 Task: For heading Use Arial with yellow colour & Underline.  font size for heading26,  'Change the font style of data to'Arial and font size to 18,  Change the alignment of both headline & data to Align right In the sheet  Budget Template Spreadsheet Workbookbook
Action: Mouse moved to (29, 131)
Screenshot: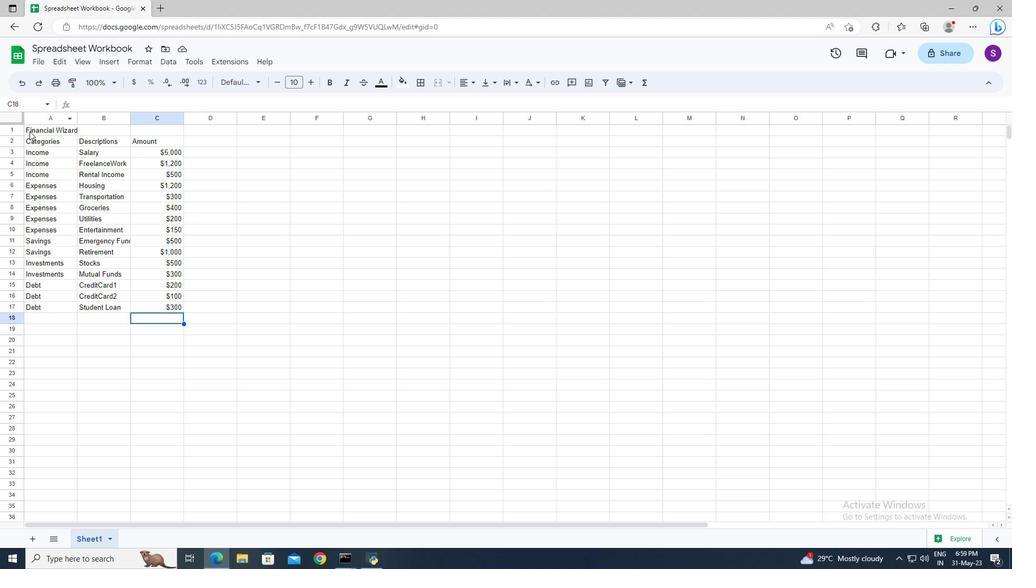 
Action: Mouse pressed left at (29, 131)
Screenshot: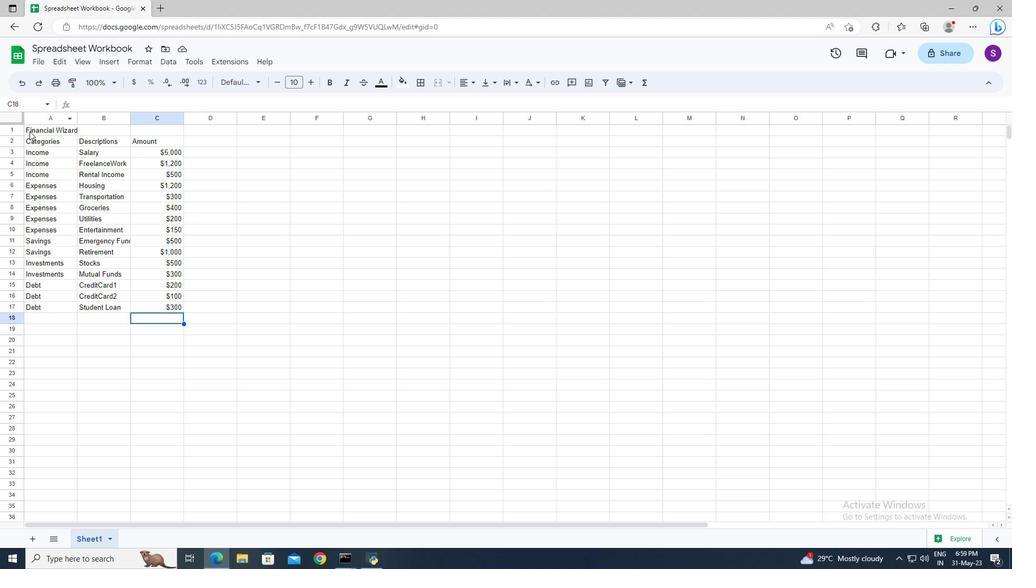 
Action: Mouse pressed left at (29, 131)
Screenshot: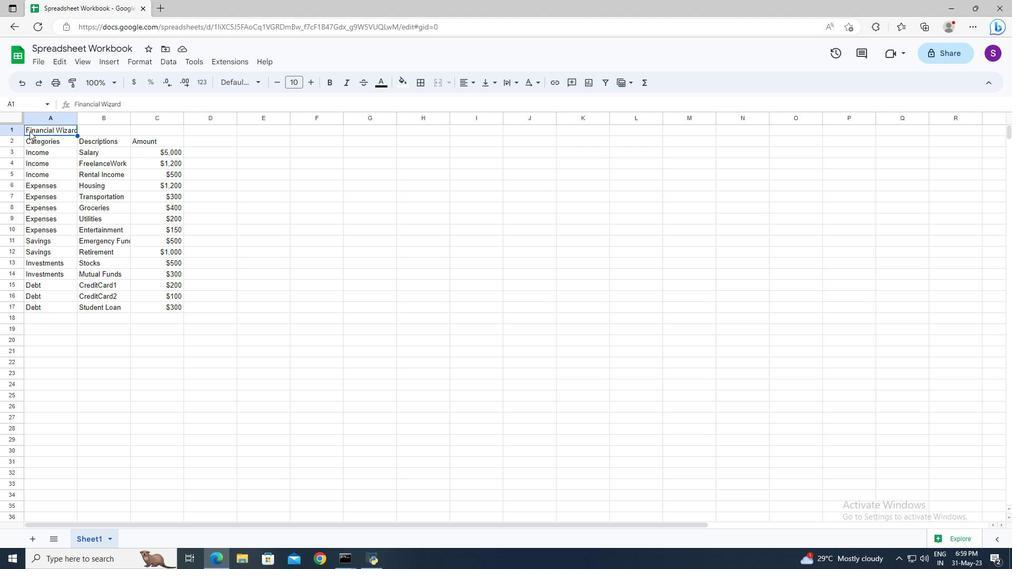 
Action: Mouse pressed left at (29, 131)
Screenshot: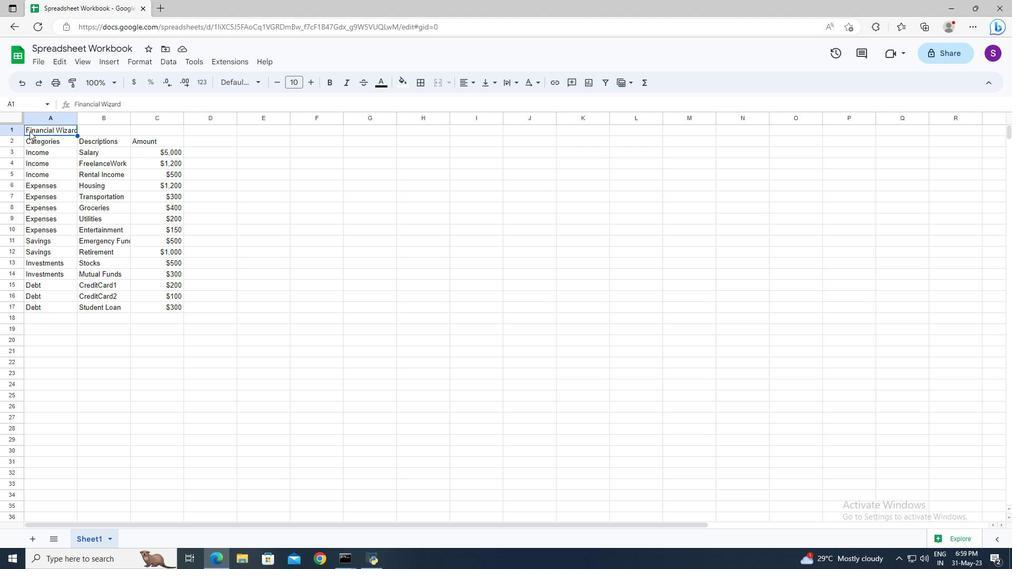 
Action: Mouse moved to (258, 79)
Screenshot: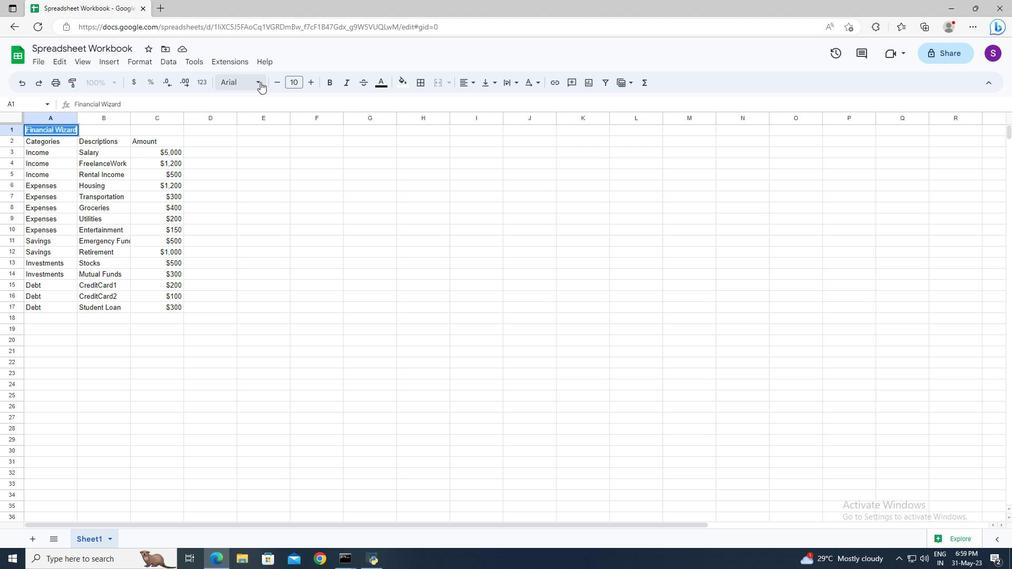 
Action: Mouse pressed left at (258, 79)
Screenshot: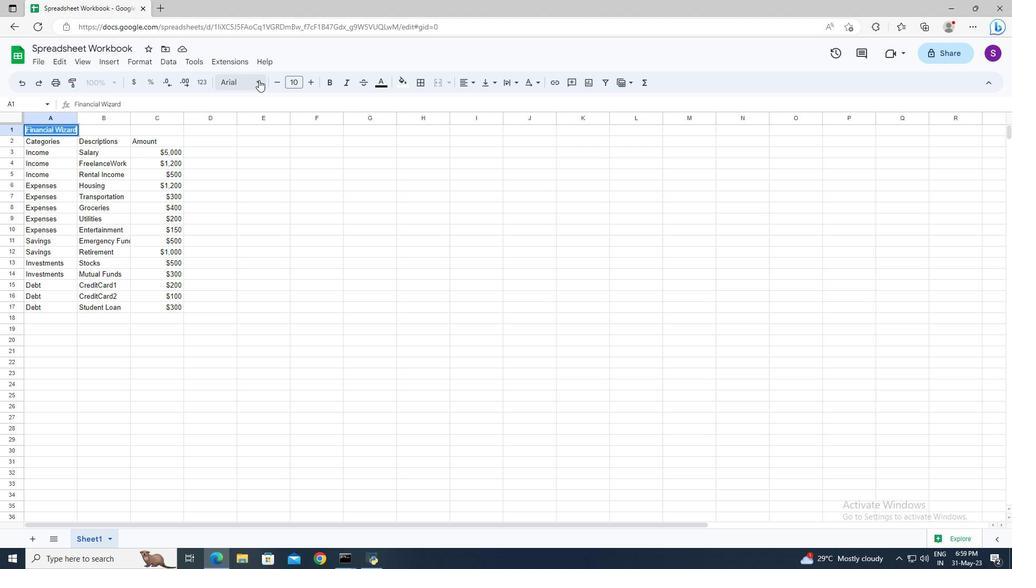 
Action: Mouse moved to (264, 302)
Screenshot: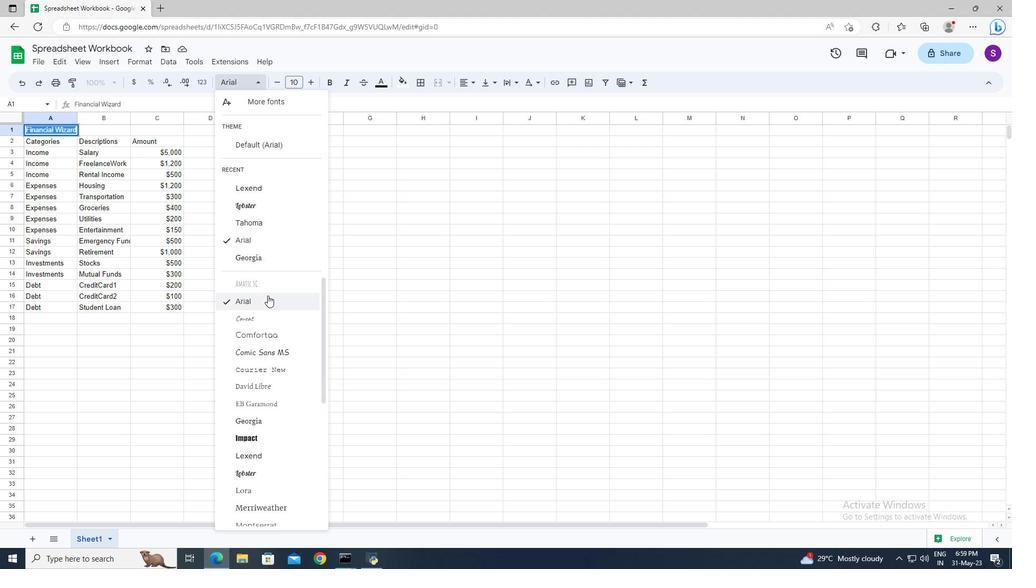 
Action: Mouse pressed left at (264, 302)
Screenshot: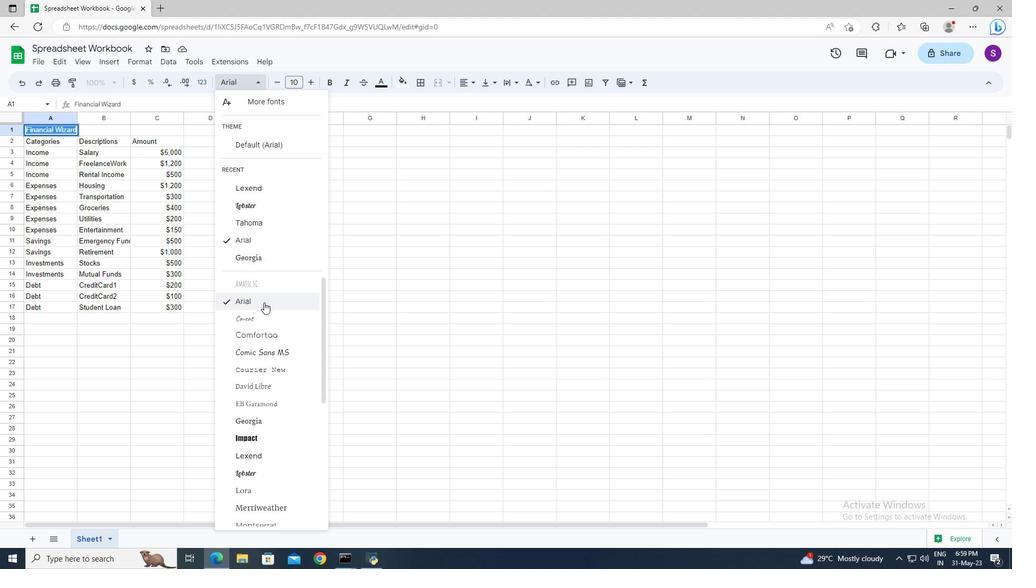 
Action: Mouse moved to (384, 81)
Screenshot: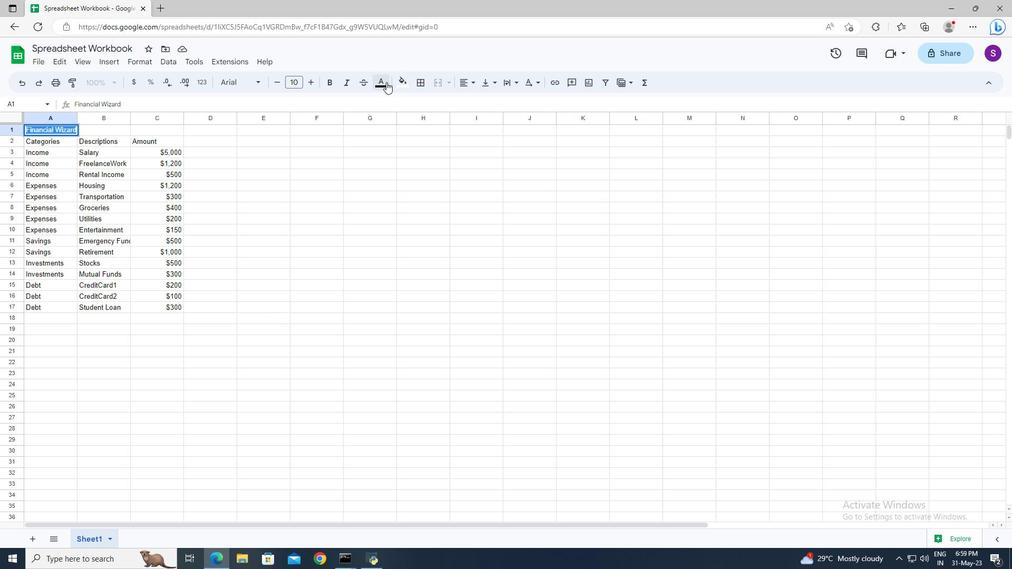 
Action: Mouse pressed left at (384, 81)
Screenshot: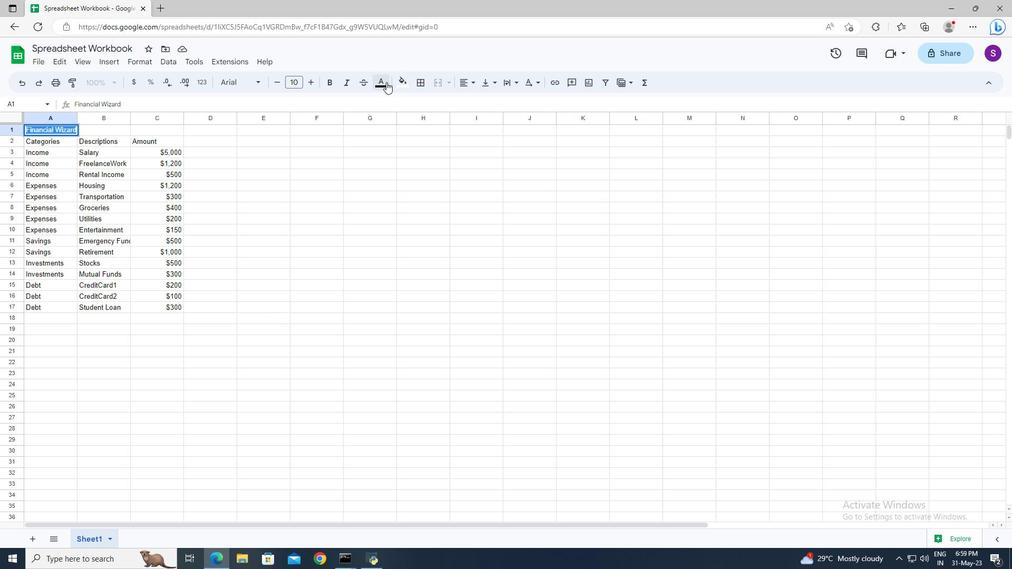 
Action: Mouse moved to (417, 130)
Screenshot: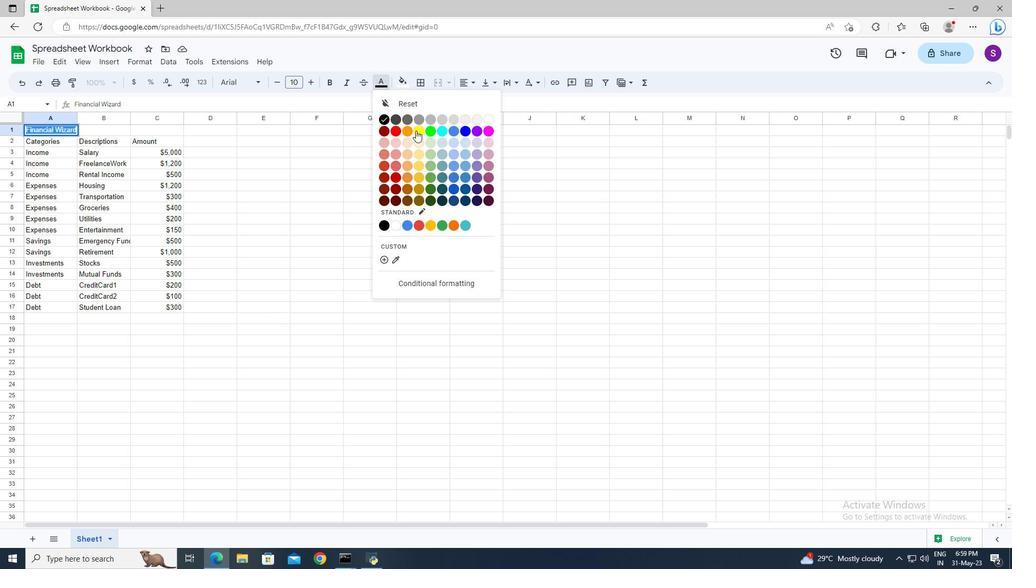 
Action: Mouse pressed left at (417, 130)
Screenshot: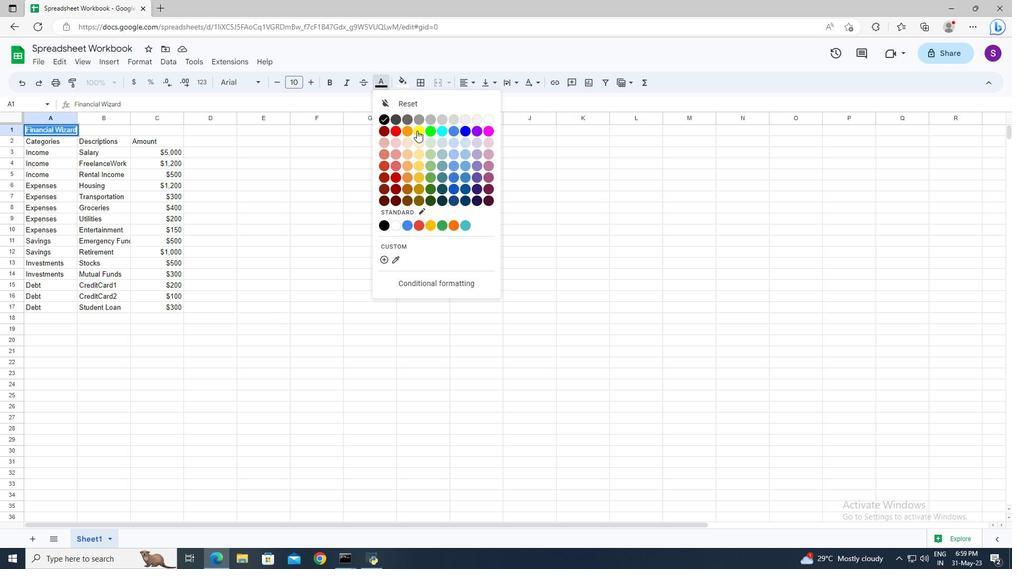 
Action: Mouse moved to (313, 82)
Screenshot: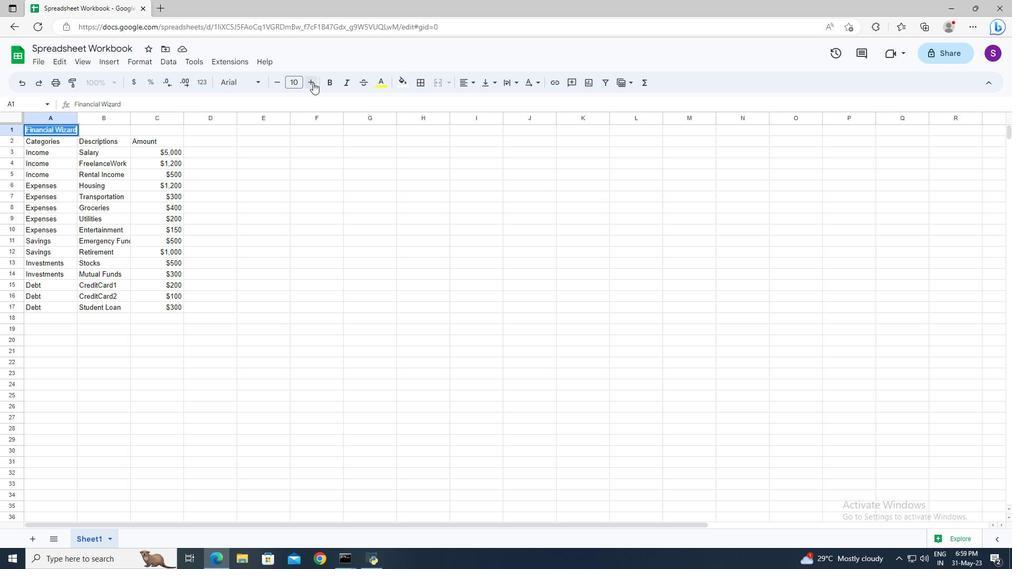 
Action: Mouse pressed left at (313, 82)
Screenshot: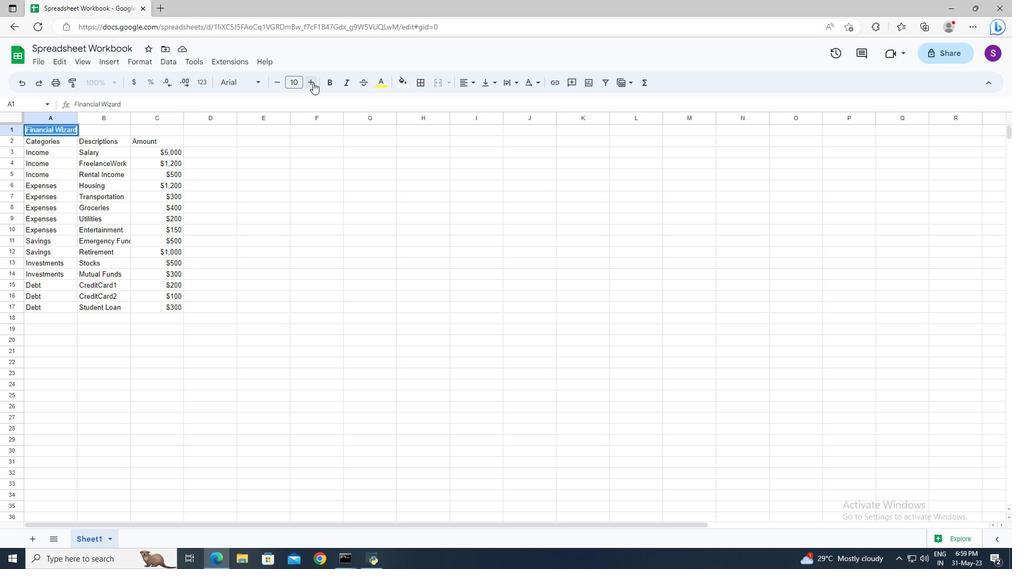 
Action: Mouse pressed left at (313, 82)
Screenshot: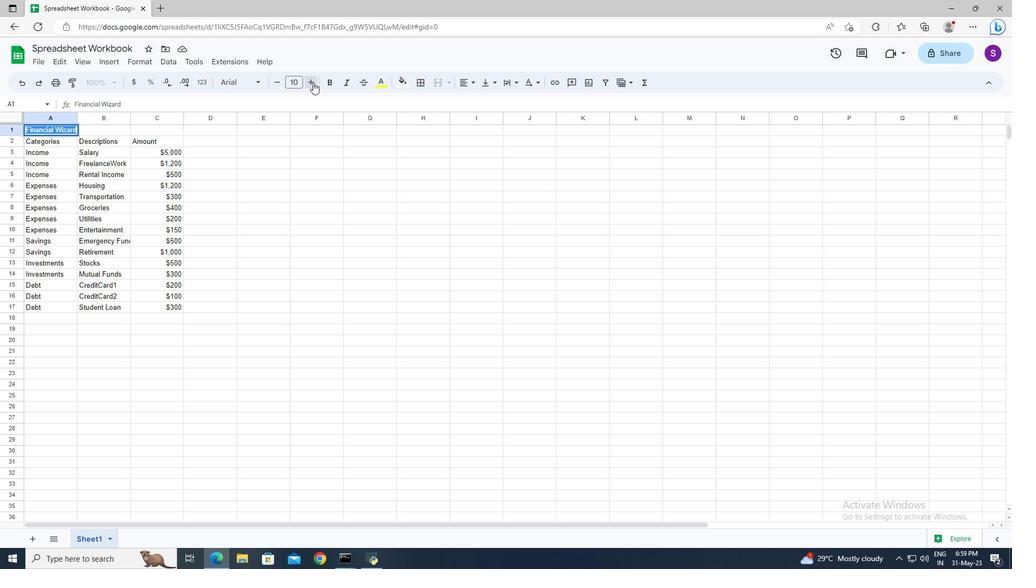 
Action: Mouse pressed left at (313, 82)
Screenshot: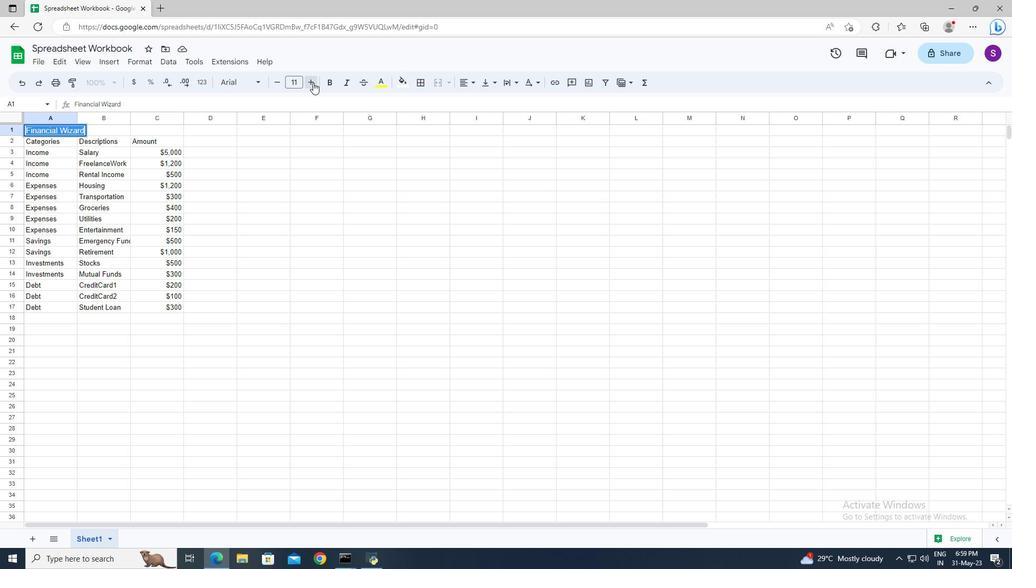 
Action: Mouse pressed left at (313, 82)
Screenshot: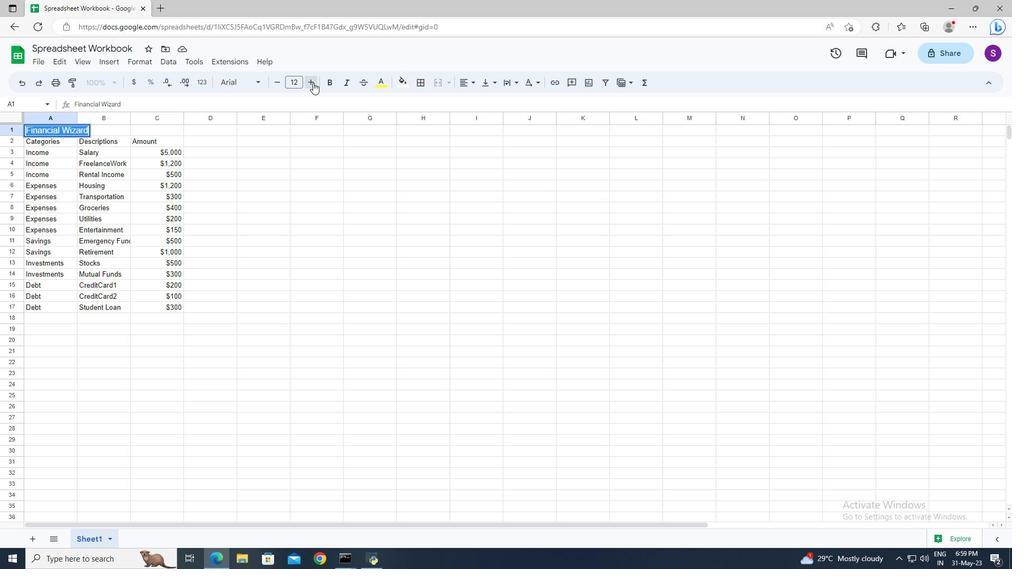 
Action: Mouse pressed left at (313, 82)
Screenshot: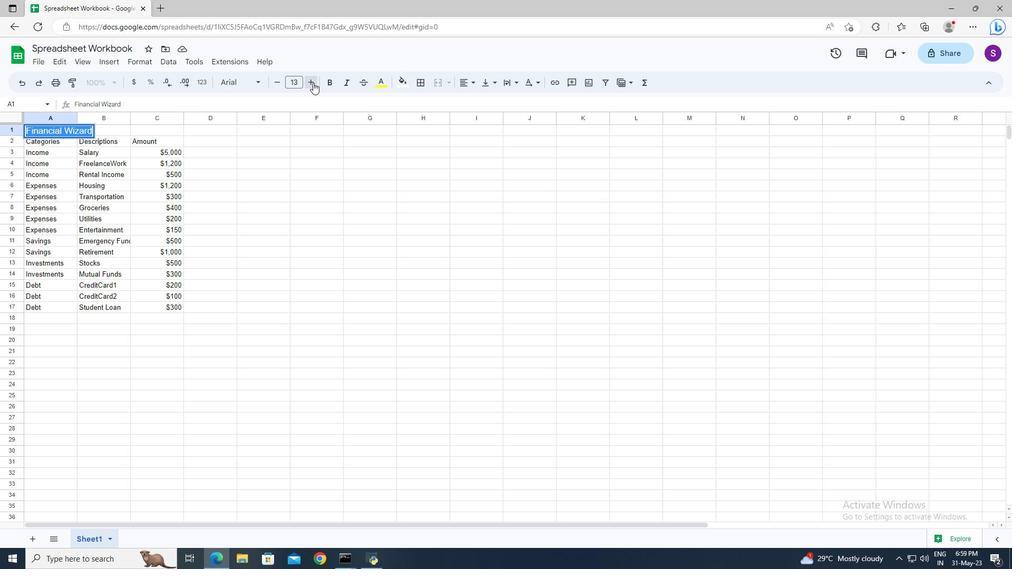
Action: Mouse pressed left at (313, 82)
Screenshot: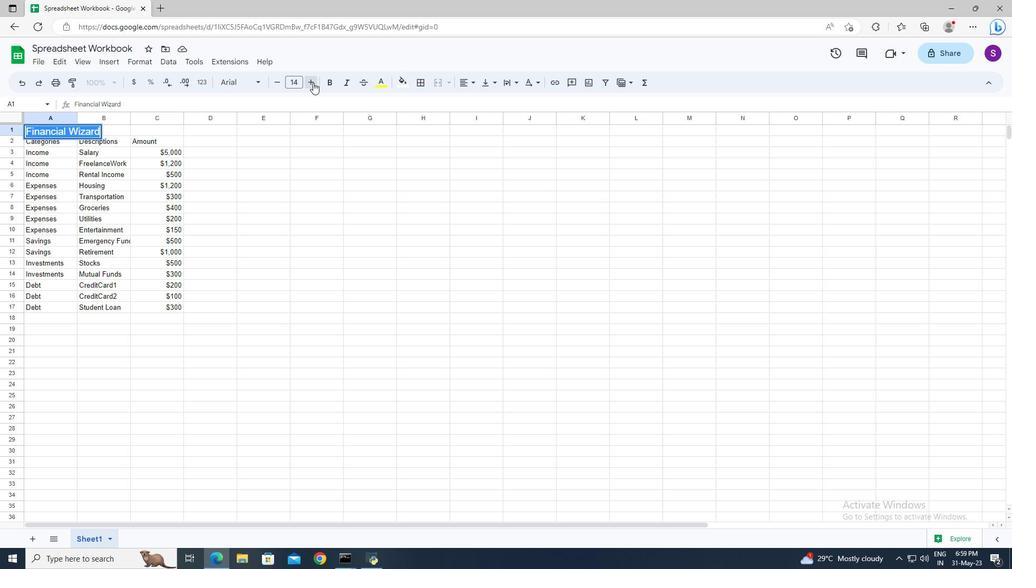 
Action: Mouse pressed left at (313, 82)
Screenshot: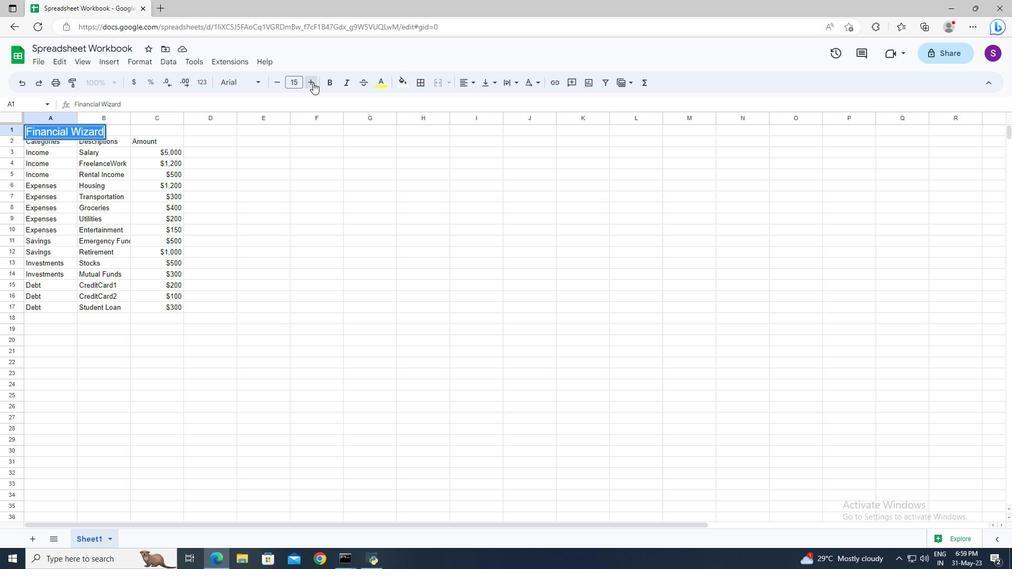 
Action: Mouse pressed left at (313, 82)
Screenshot: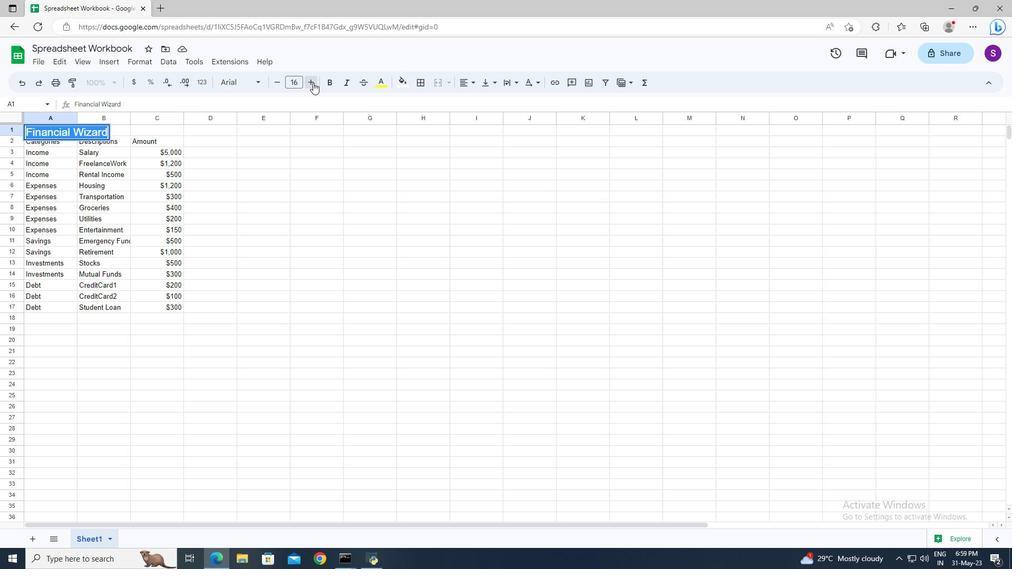 
Action: Mouse pressed left at (313, 82)
Screenshot: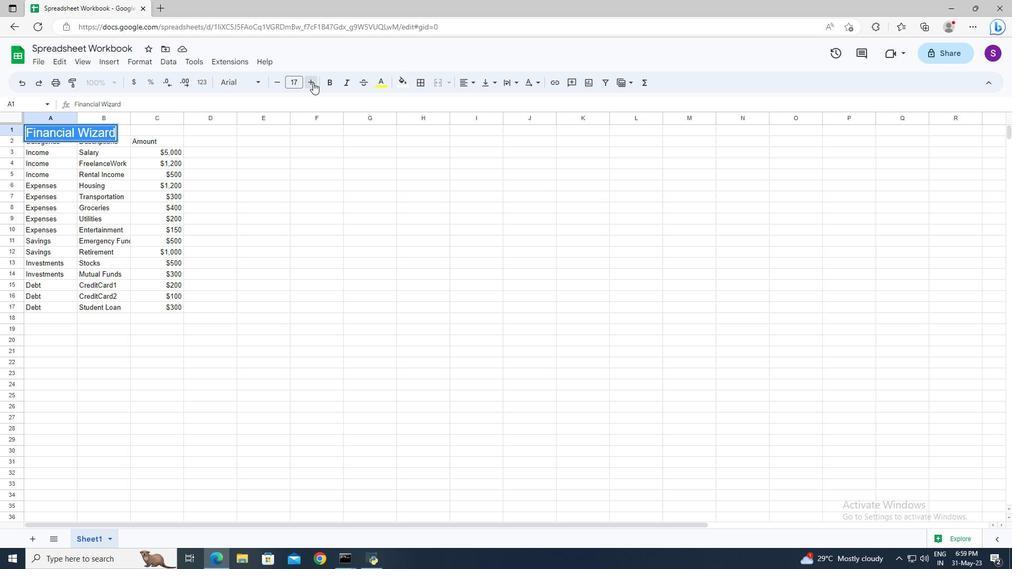 
Action: Mouse pressed left at (313, 82)
Screenshot: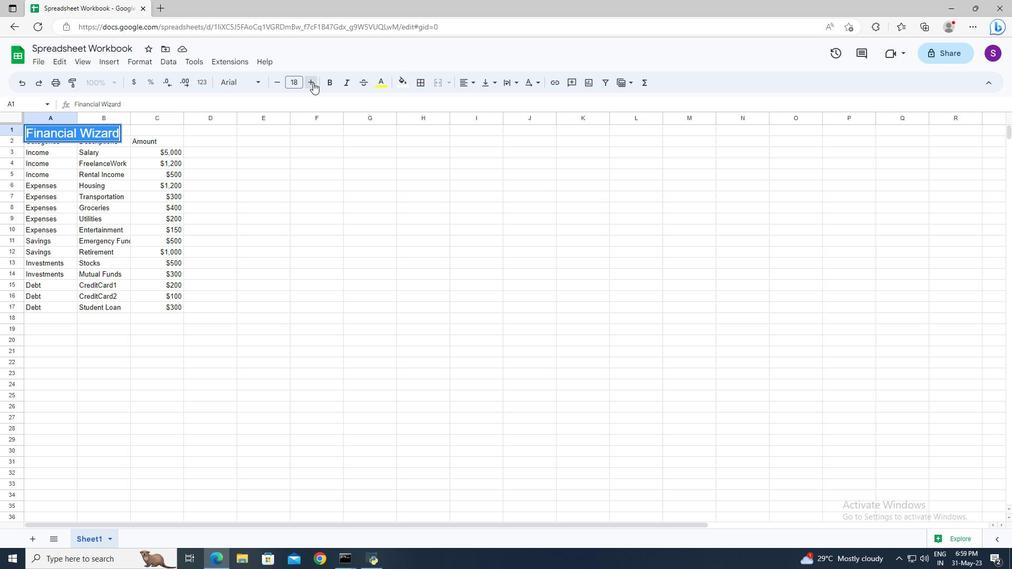 
Action: Mouse pressed left at (313, 82)
Screenshot: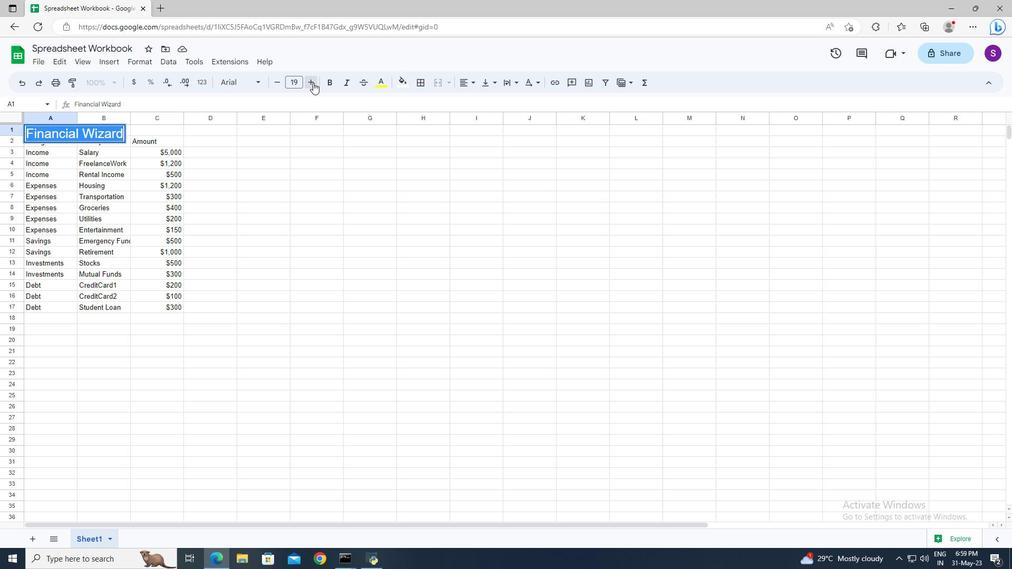 
Action: Mouse pressed left at (313, 82)
Screenshot: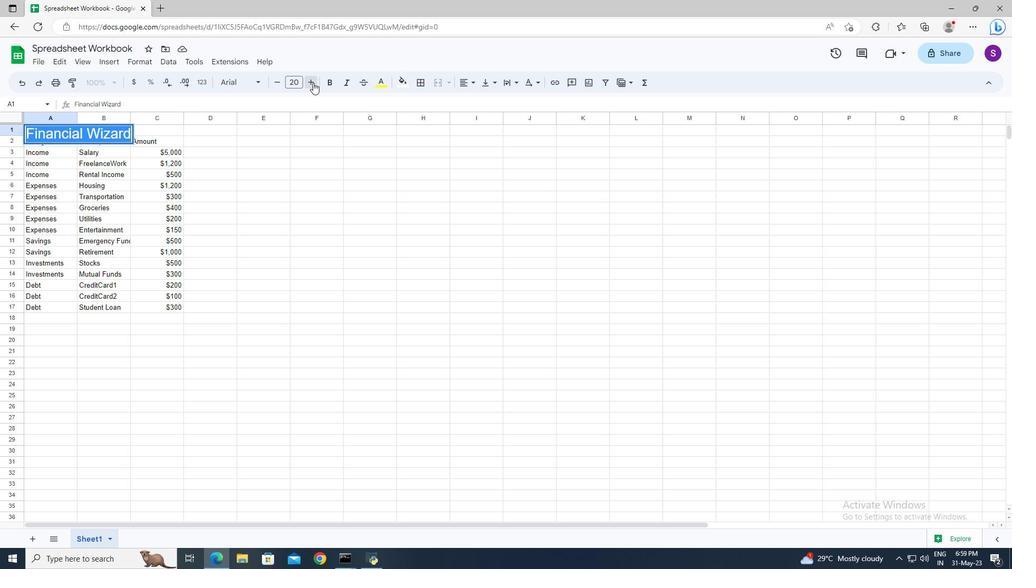 
Action: Mouse pressed left at (313, 82)
Screenshot: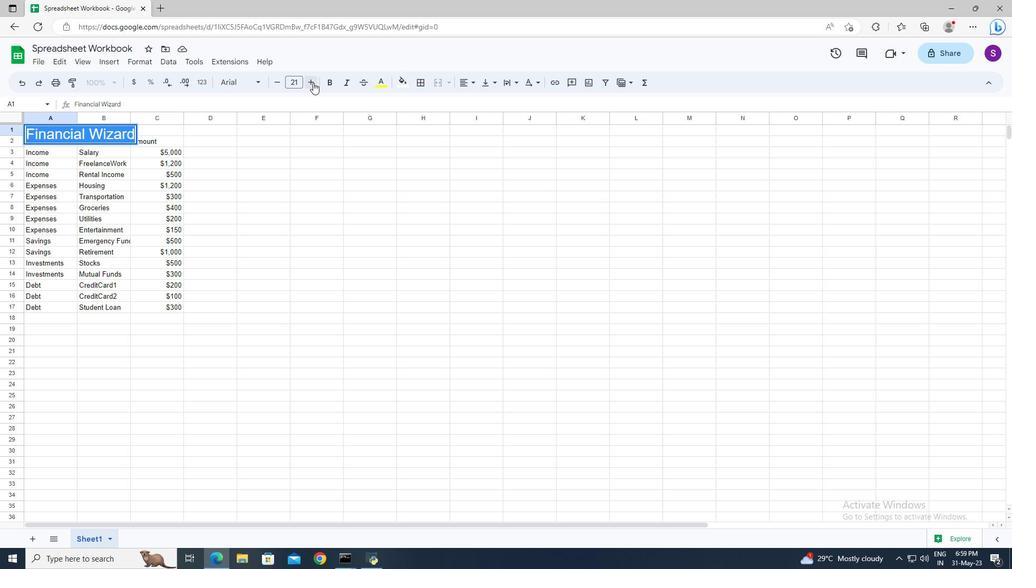 
Action: Mouse pressed left at (313, 82)
Screenshot: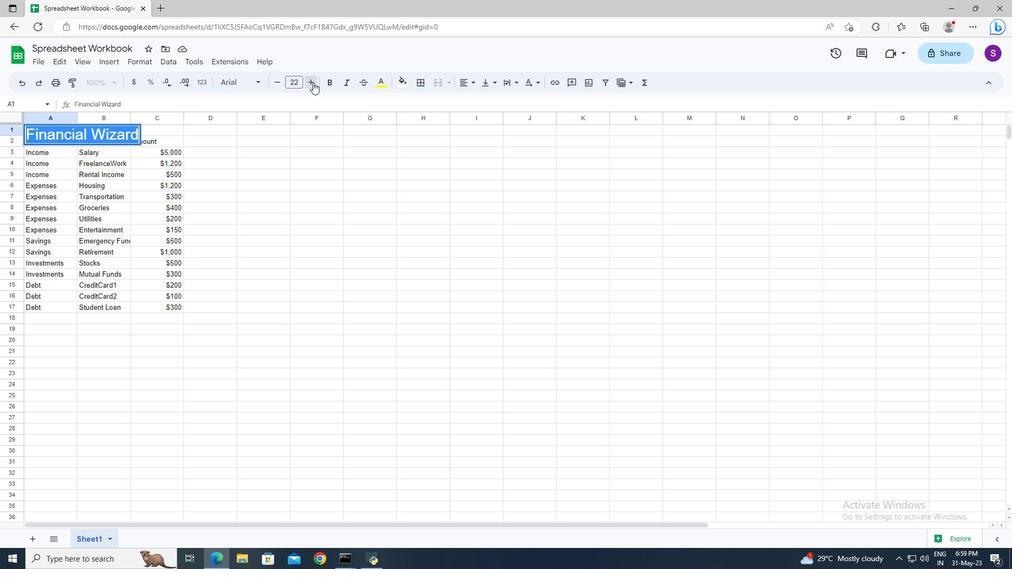 
Action: Mouse pressed left at (313, 82)
Screenshot: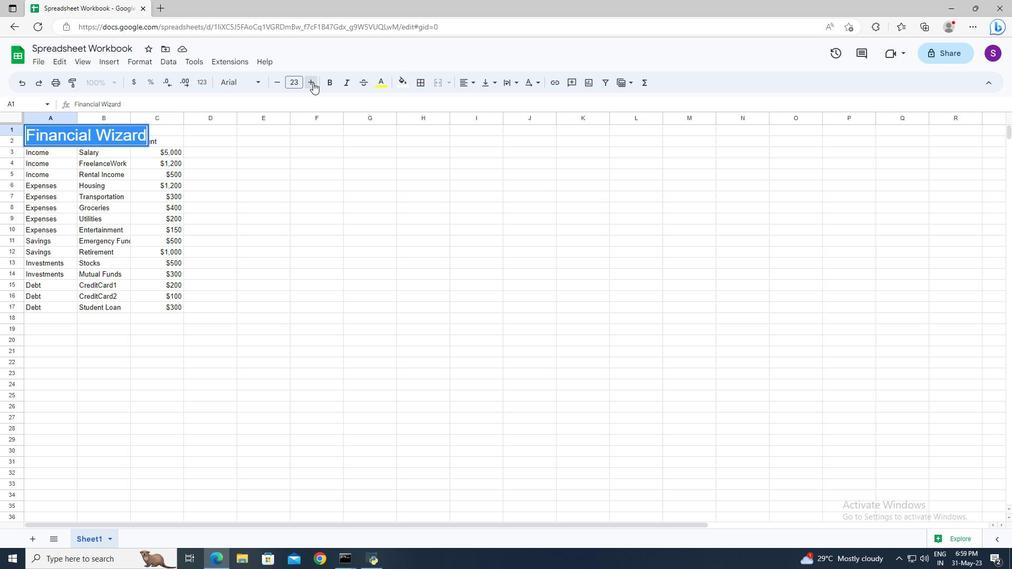 
Action: Mouse pressed left at (313, 82)
Screenshot: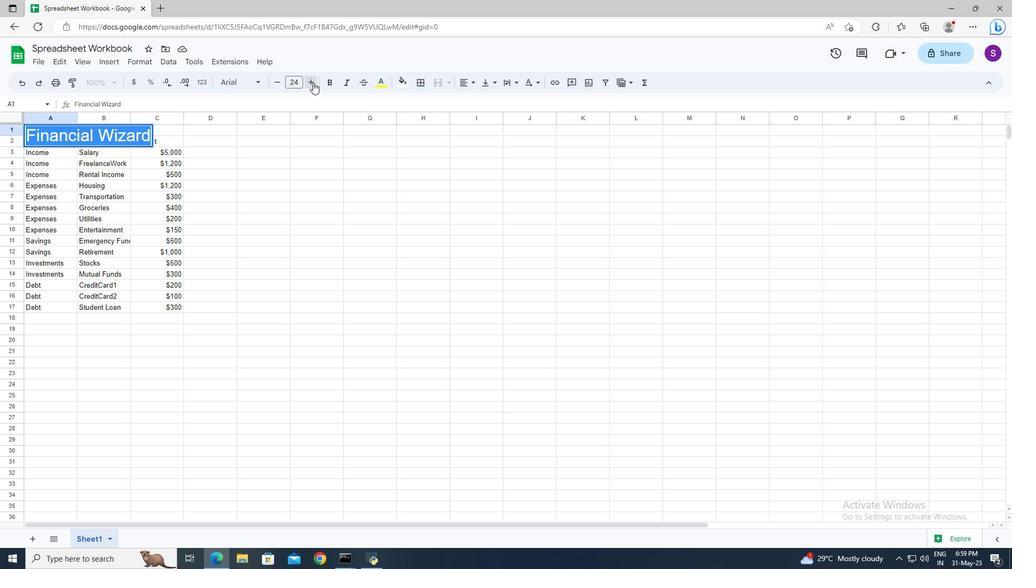 
Action: Mouse pressed left at (313, 82)
Screenshot: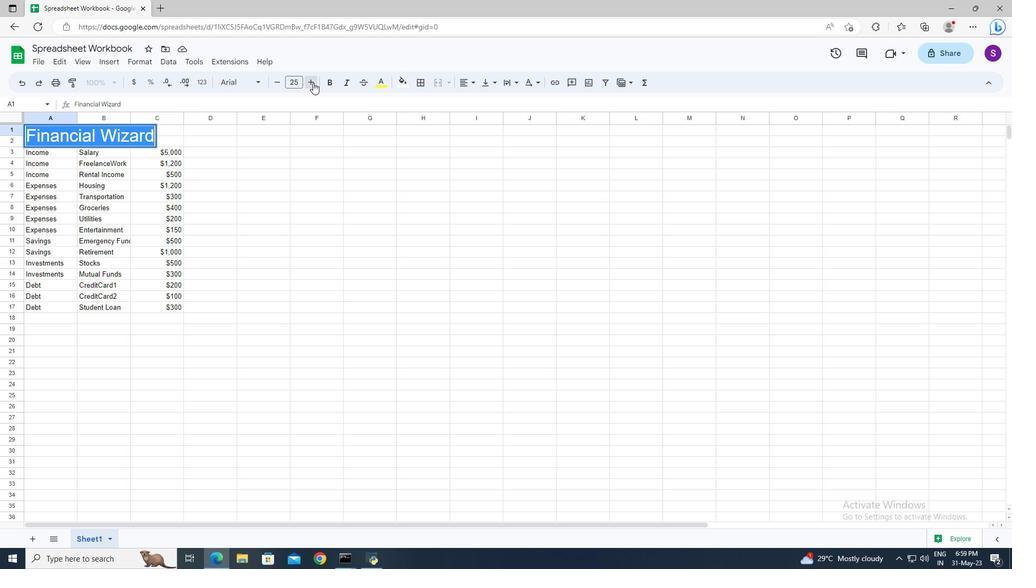 
Action: Mouse moved to (272, 82)
Screenshot: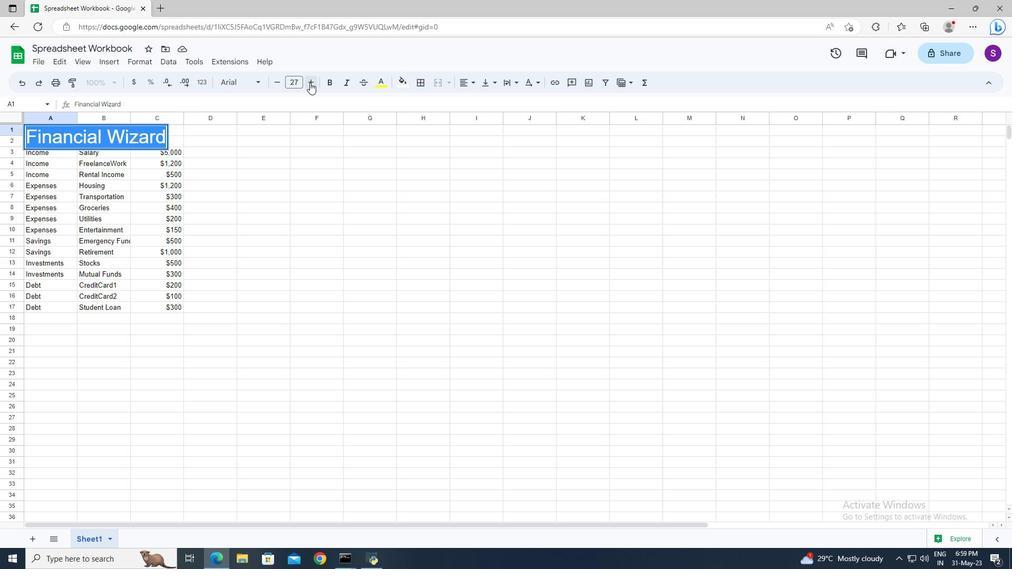 
Action: Mouse pressed left at (272, 82)
Screenshot: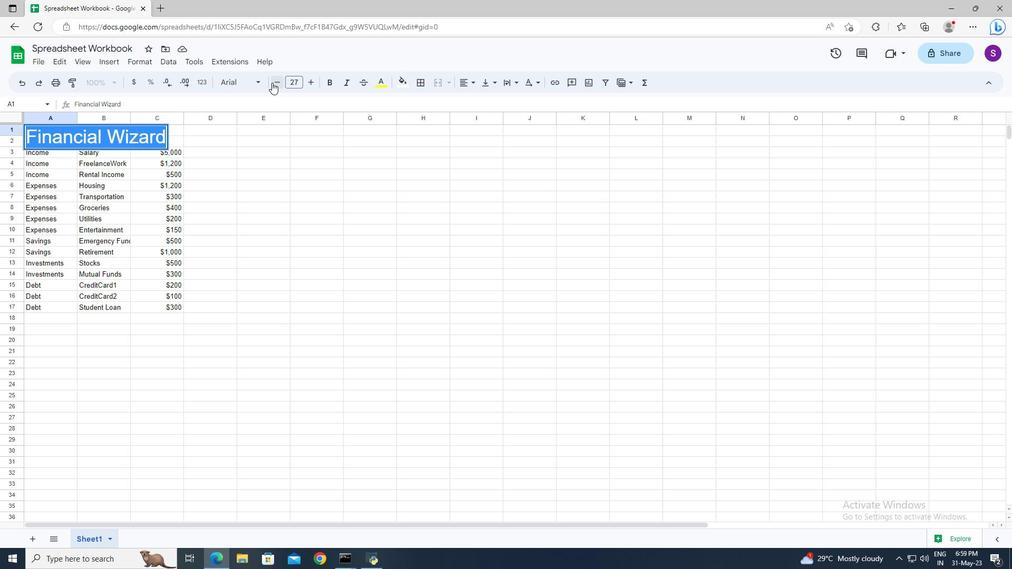 
Action: Mouse moved to (32, 151)
Screenshot: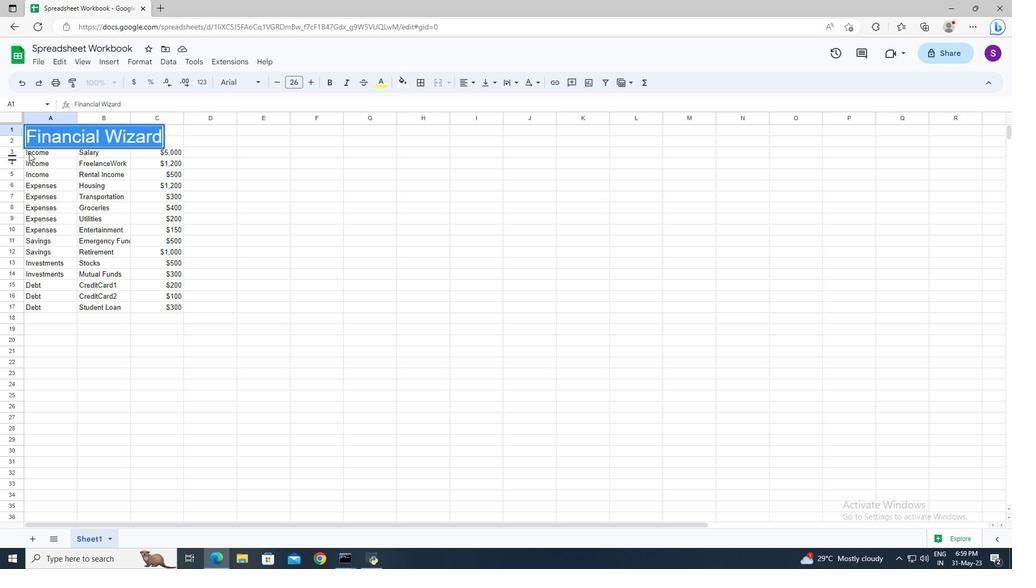 
Action: Mouse pressed left at (32, 151)
Screenshot: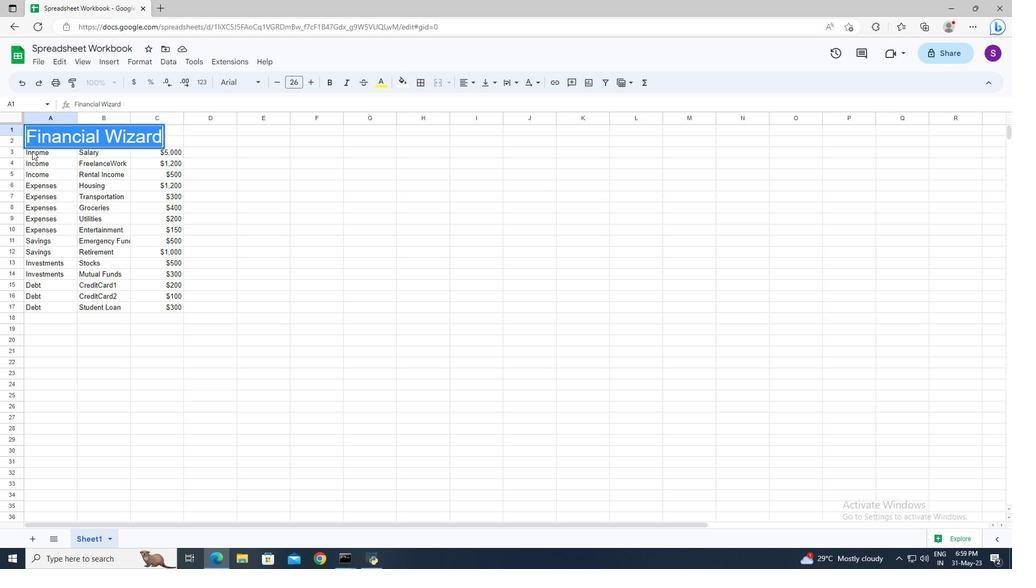 
Action: Mouse moved to (35, 153)
Screenshot: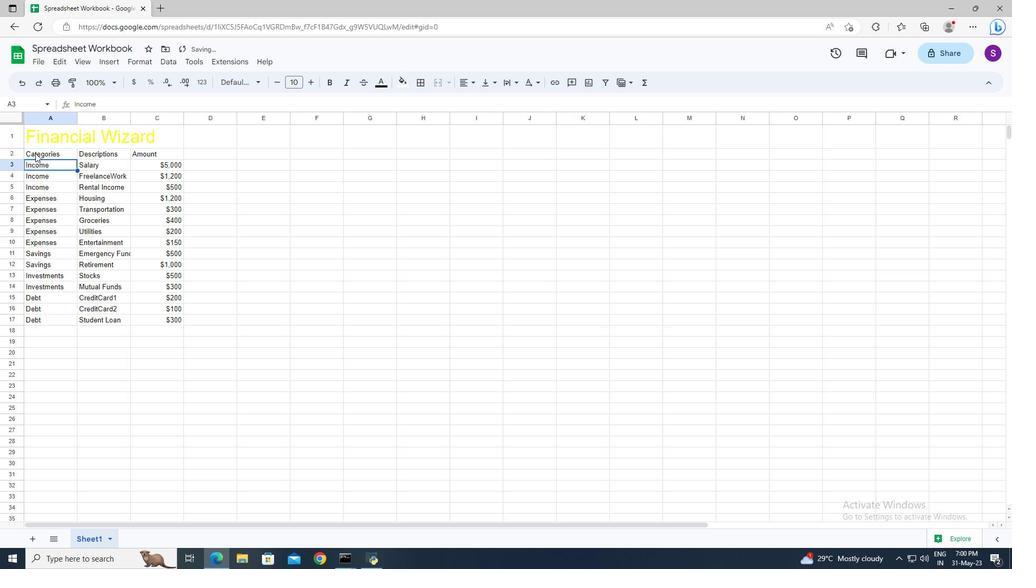 
Action: Mouse pressed left at (35, 153)
Screenshot: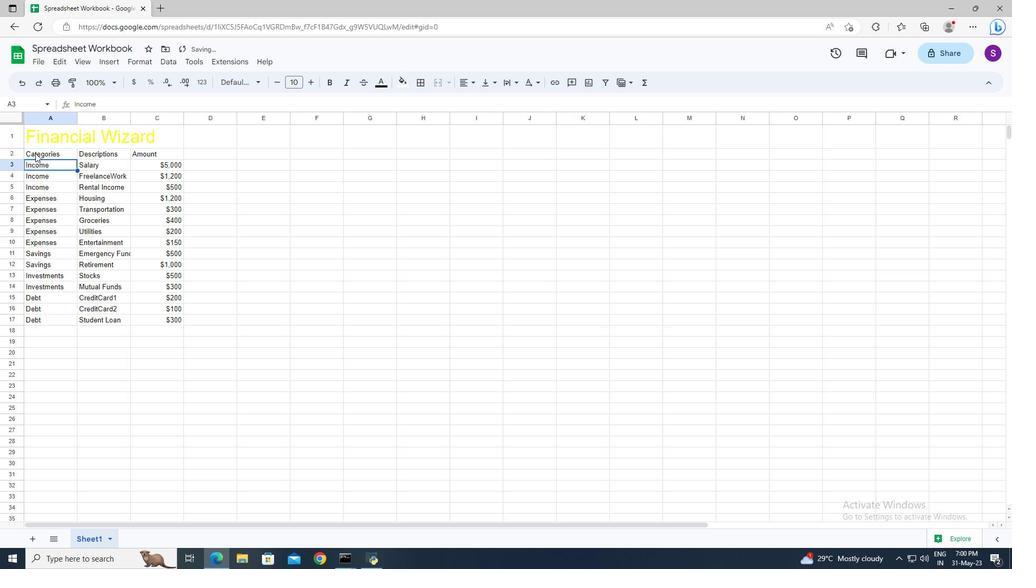 
Action: Mouse moved to (53, 131)
Screenshot: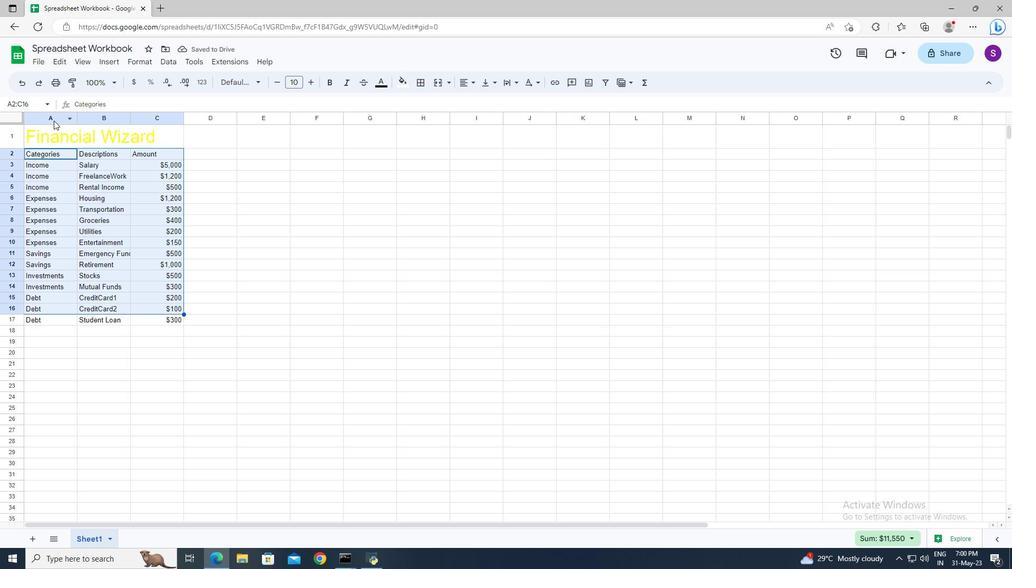 
Action: Mouse pressed left at (53, 131)
Screenshot: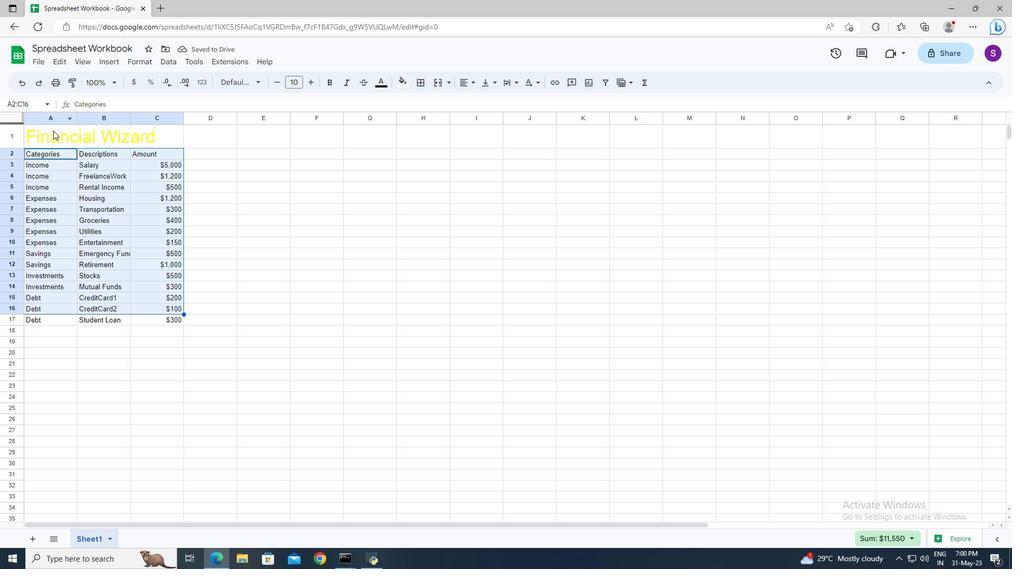 
Action: Mouse pressed left at (53, 131)
Screenshot: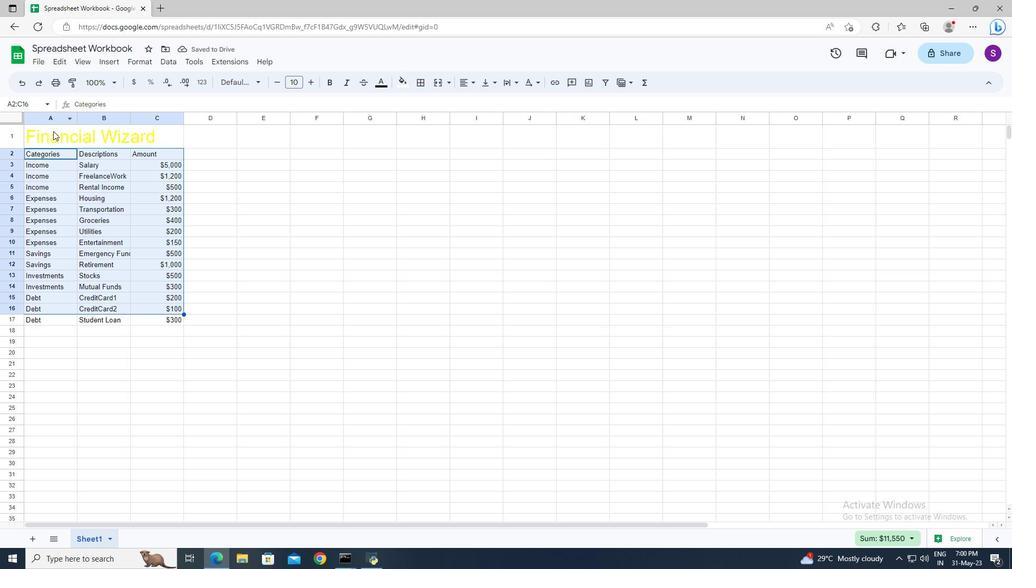 
Action: Mouse pressed left at (53, 131)
Screenshot: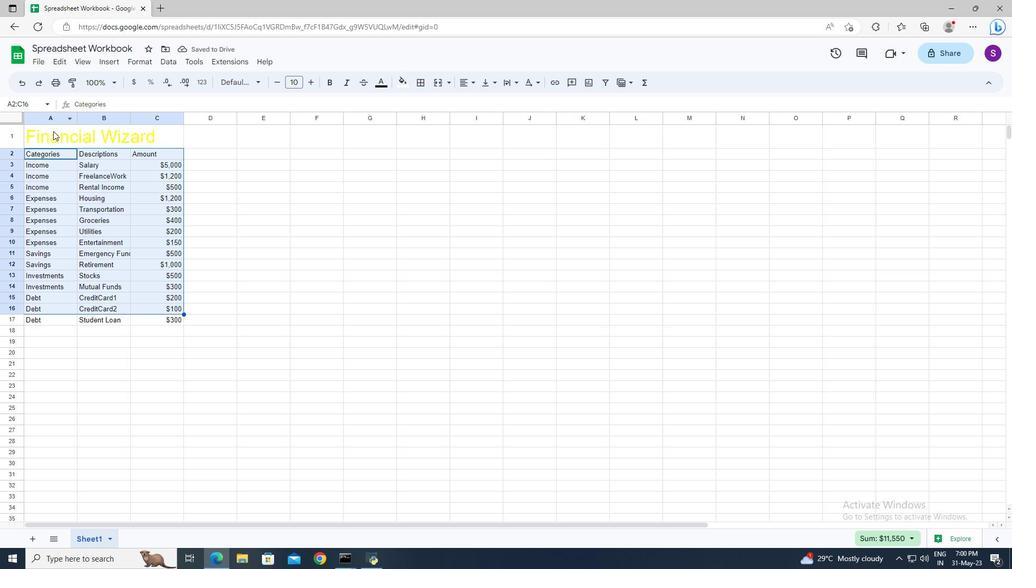 
Action: Mouse moved to (257, 86)
Screenshot: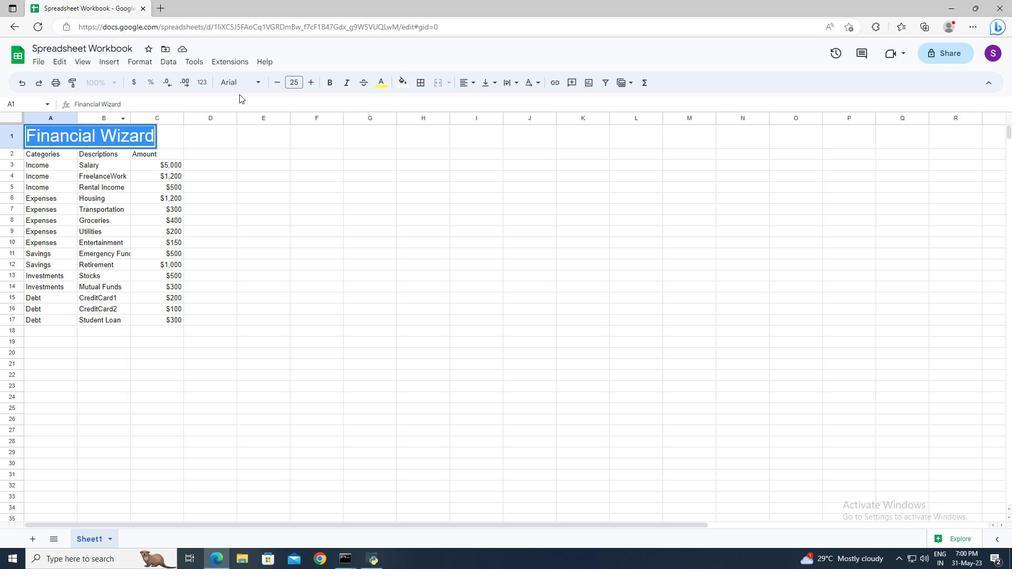 
Action: Key pressed ctrl+U
Screenshot: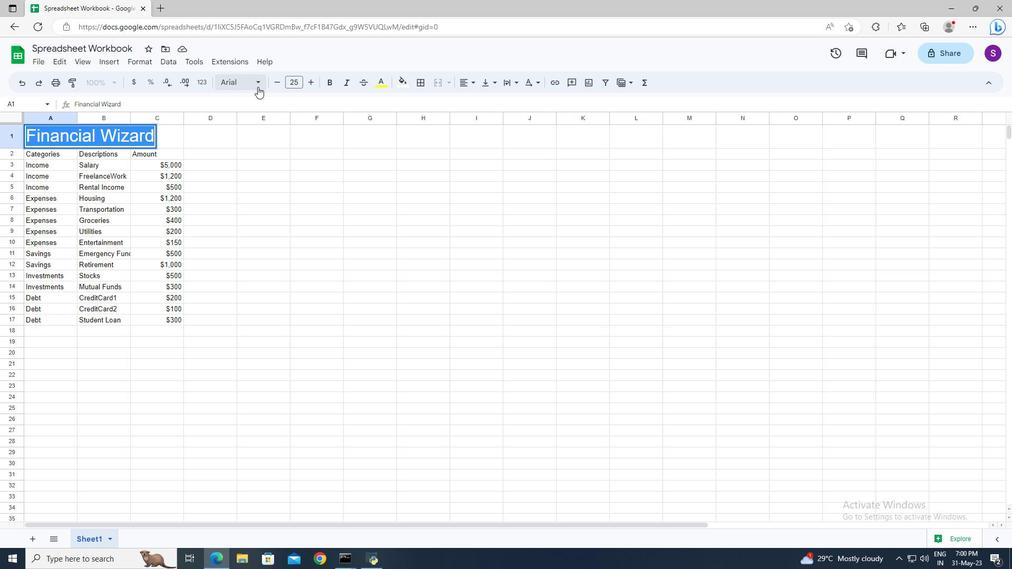 
Action: Mouse moved to (168, 137)
Screenshot: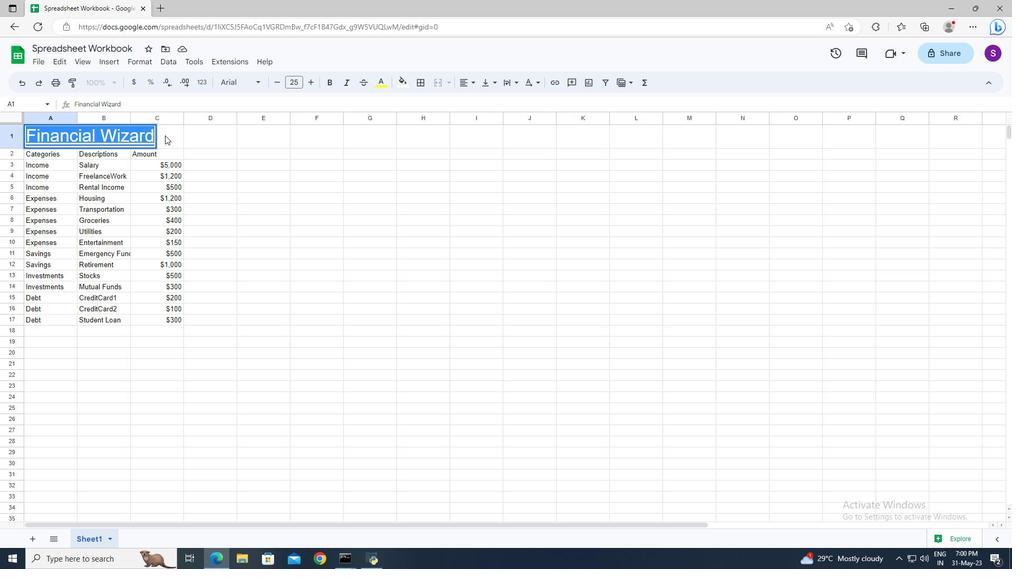 
Action: Mouse pressed left at (168, 137)
Screenshot: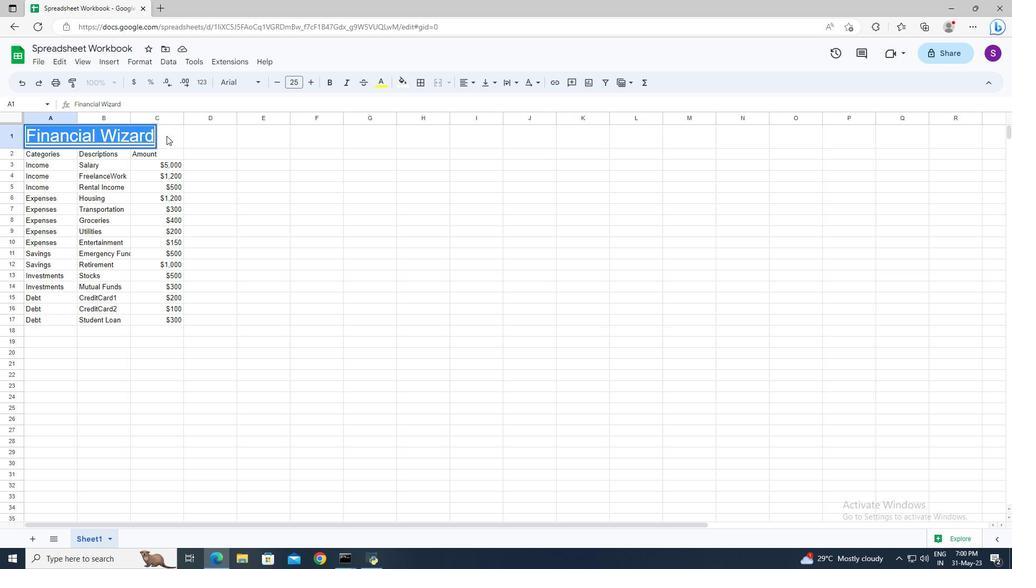 
Action: Mouse moved to (31, 153)
Screenshot: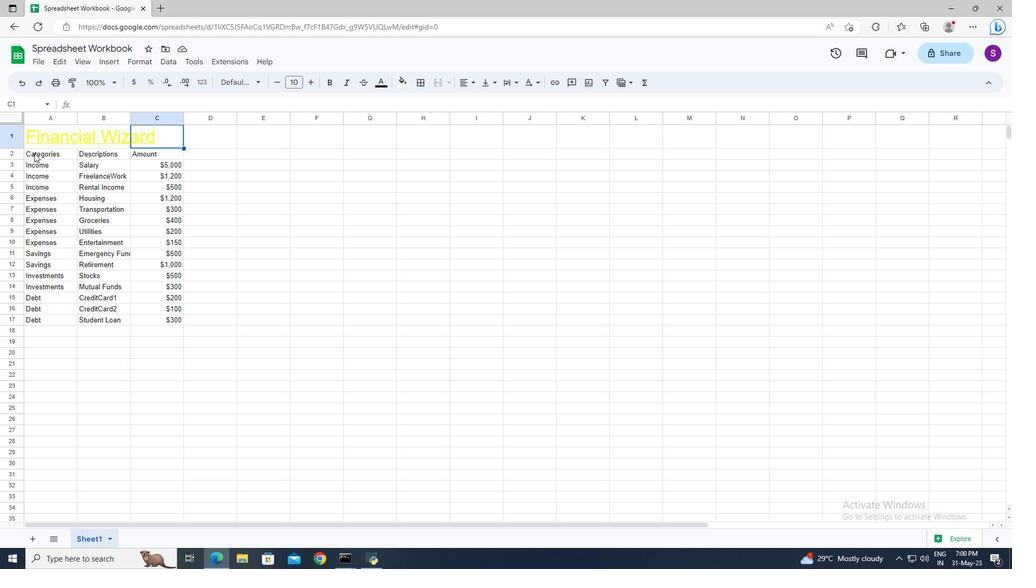 
Action: Mouse pressed left at (31, 153)
Screenshot: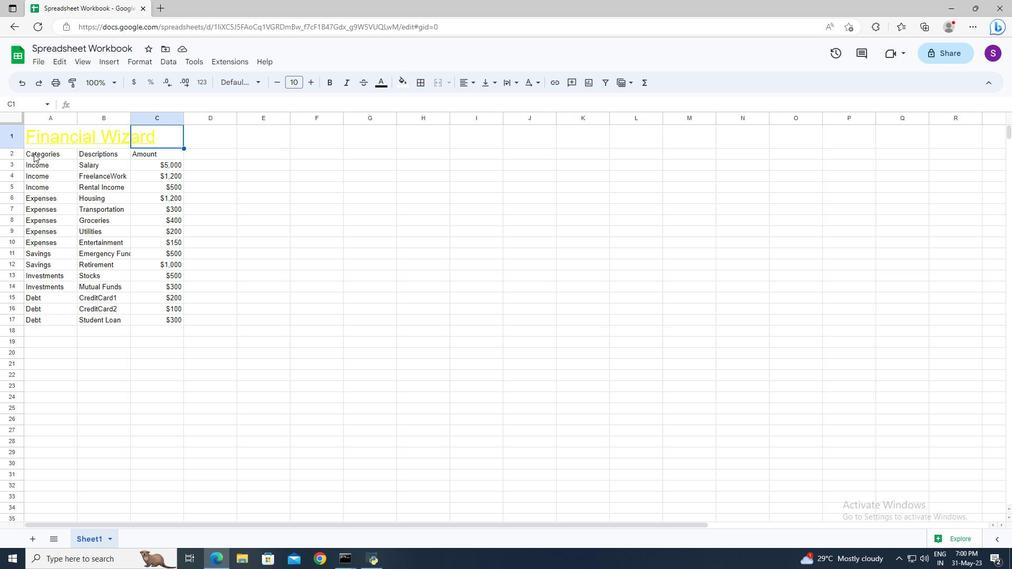 
Action: Mouse moved to (262, 80)
Screenshot: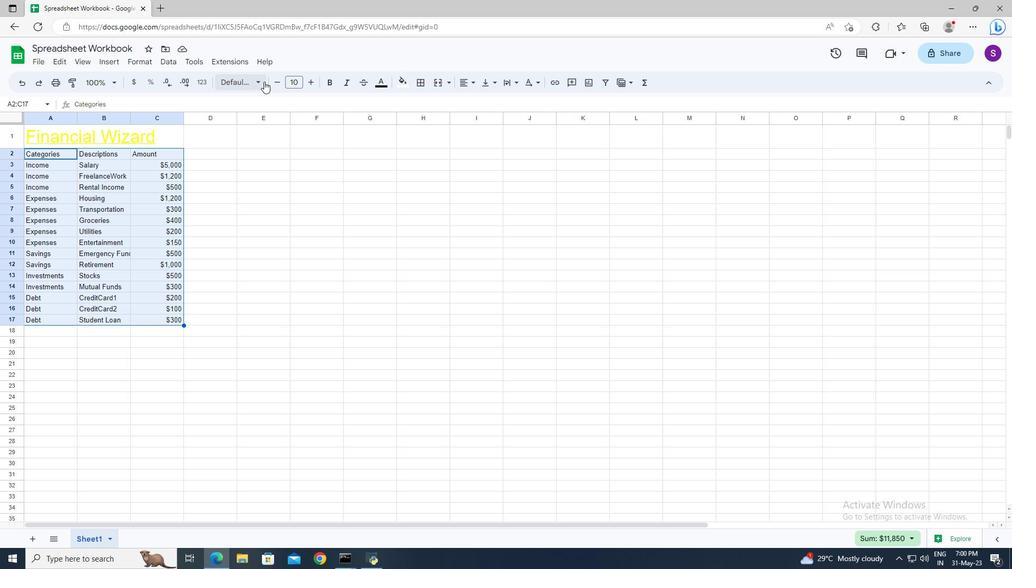 
Action: Mouse pressed left at (262, 80)
Screenshot: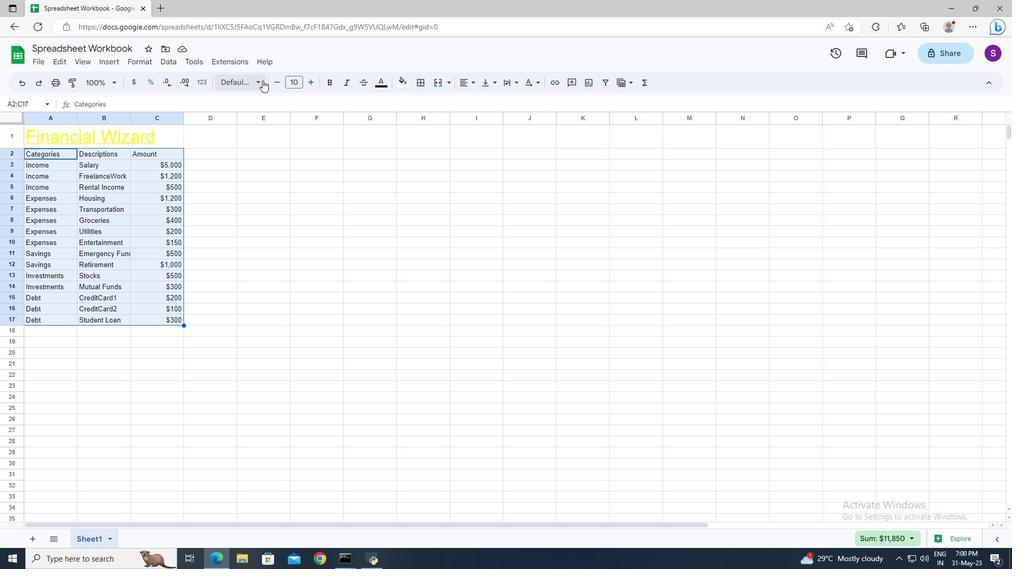 
Action: Mouse moved to (247, 189)
Screenshot: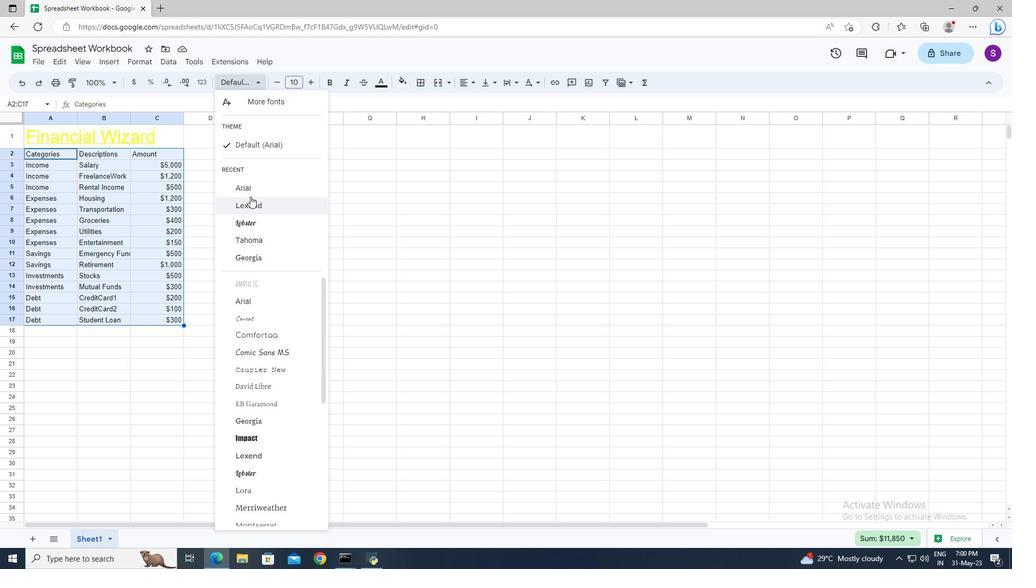 
Action: Mouse pressed left at (247, 189)
Screenshot: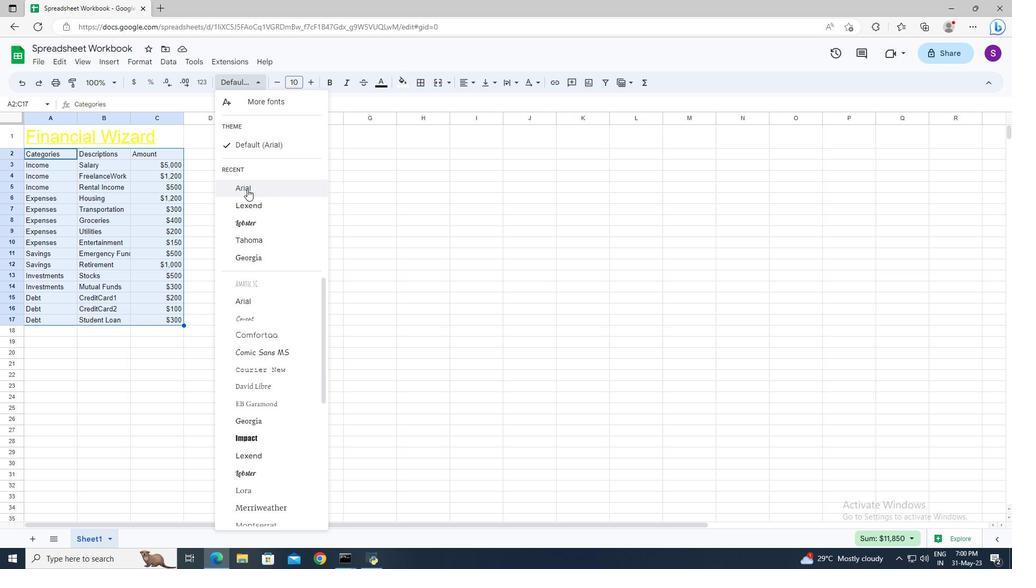 
Action: Mouse moved to (313, 81)
Screenshot: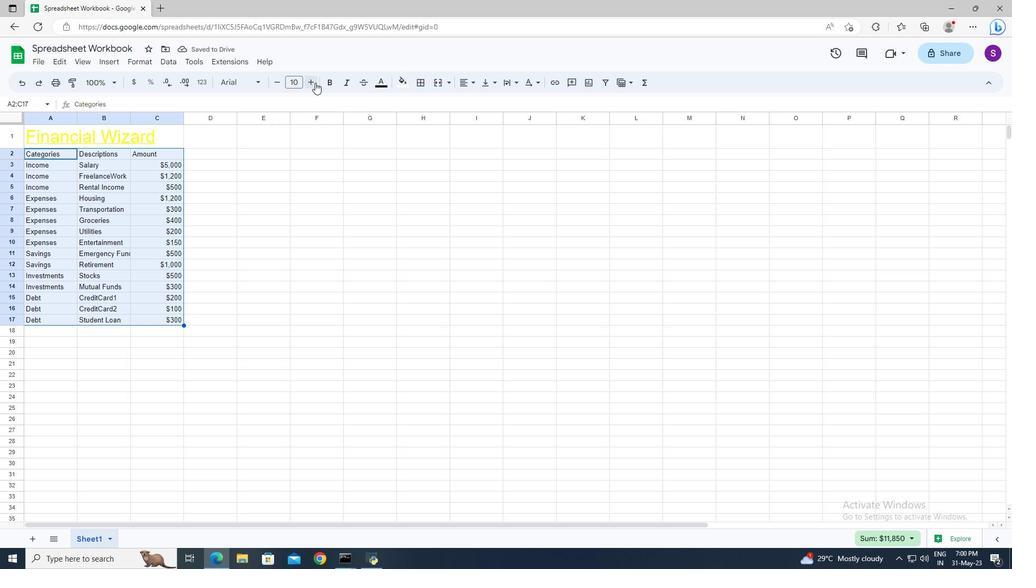 
Action: Mouse pressed left at (313, 81)
Screenshot: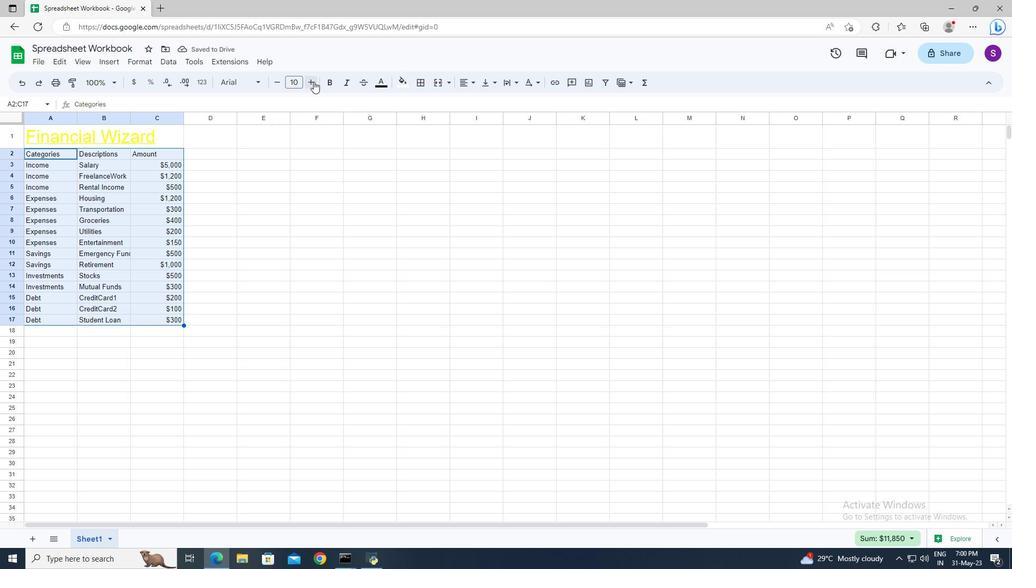
Action: Mouse pressed left at (313, 81)
Screenshot: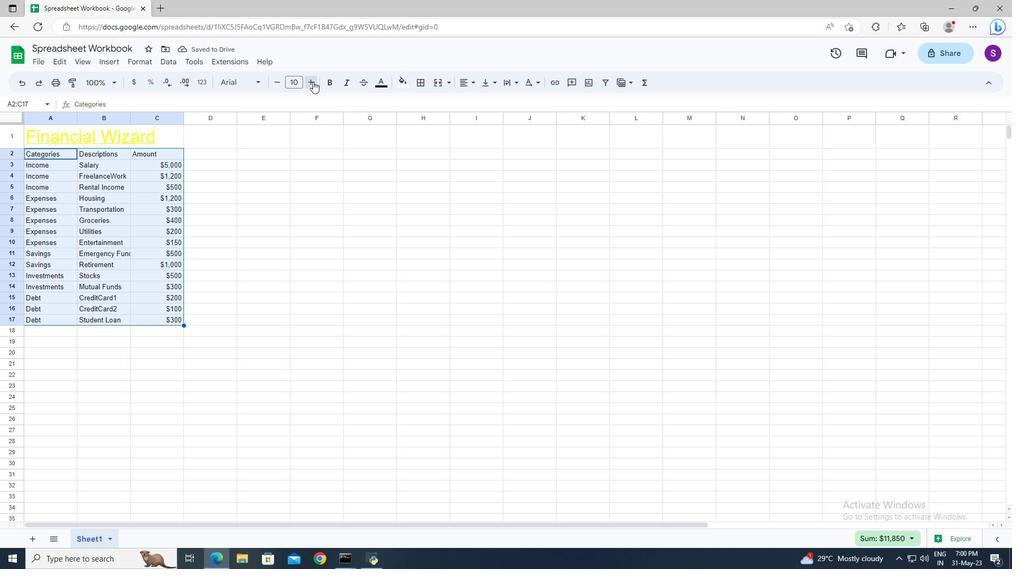 
Action: Mouse pressed left at (313, 81)
Screenshot: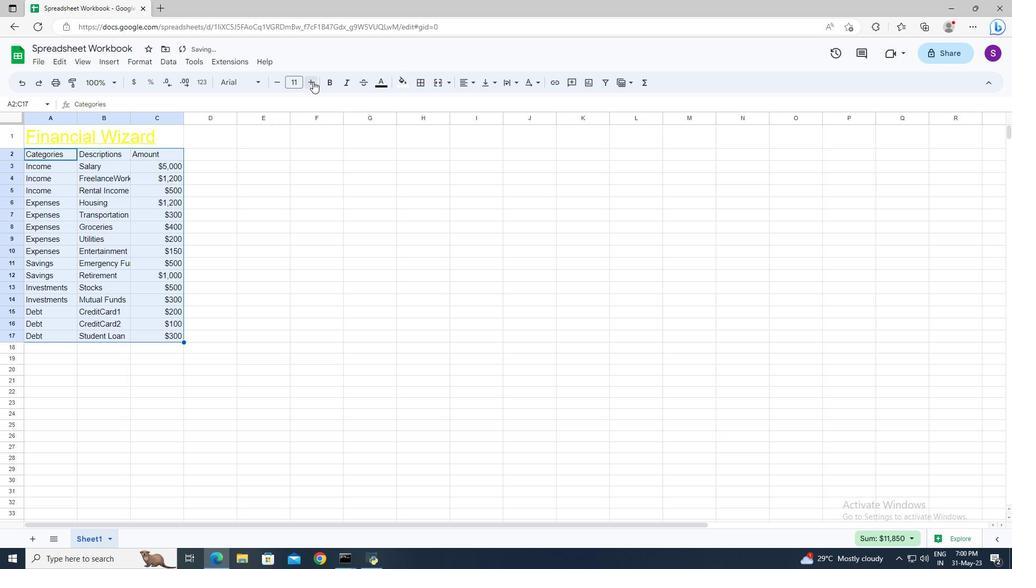 
Action: Mouse pressed left at (313, 81)
Screenshot: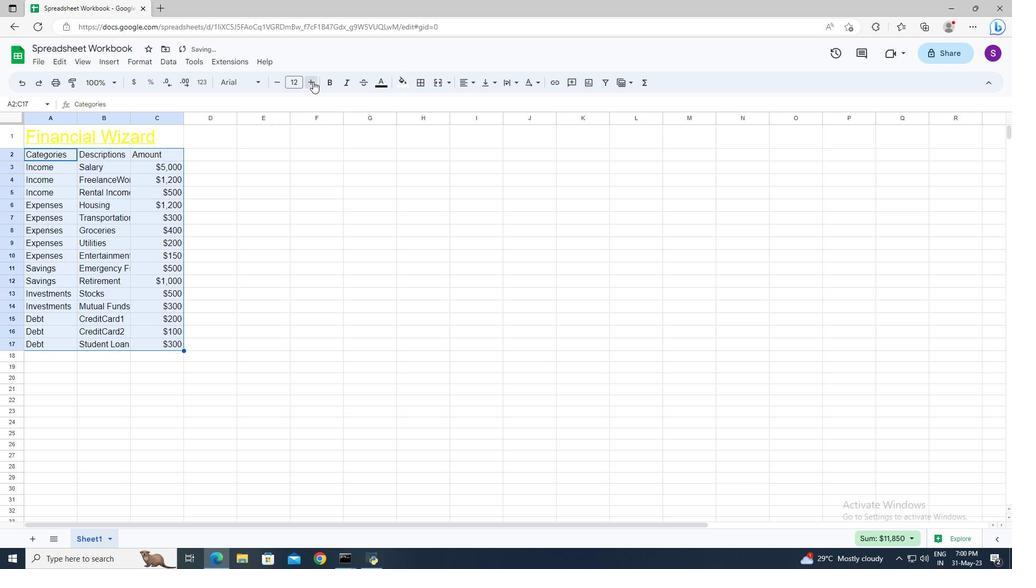 
Action: Mouse pressed left at (313, 81)
Screenshot: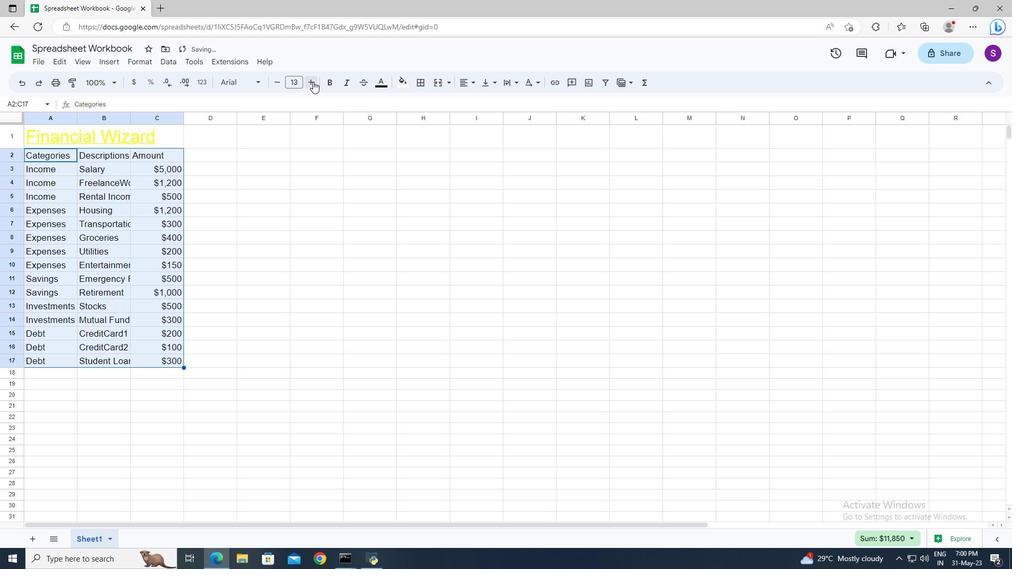
Action: Mouse pressed left at (313, 81)
Screenshot: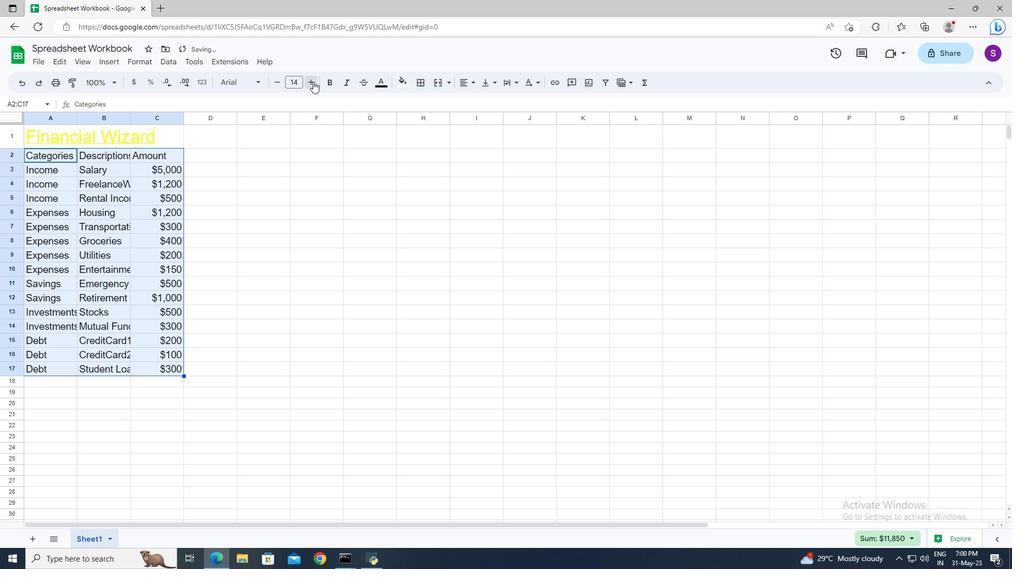 
Action: Mouse pressed left at (313, 81)
Screenshot: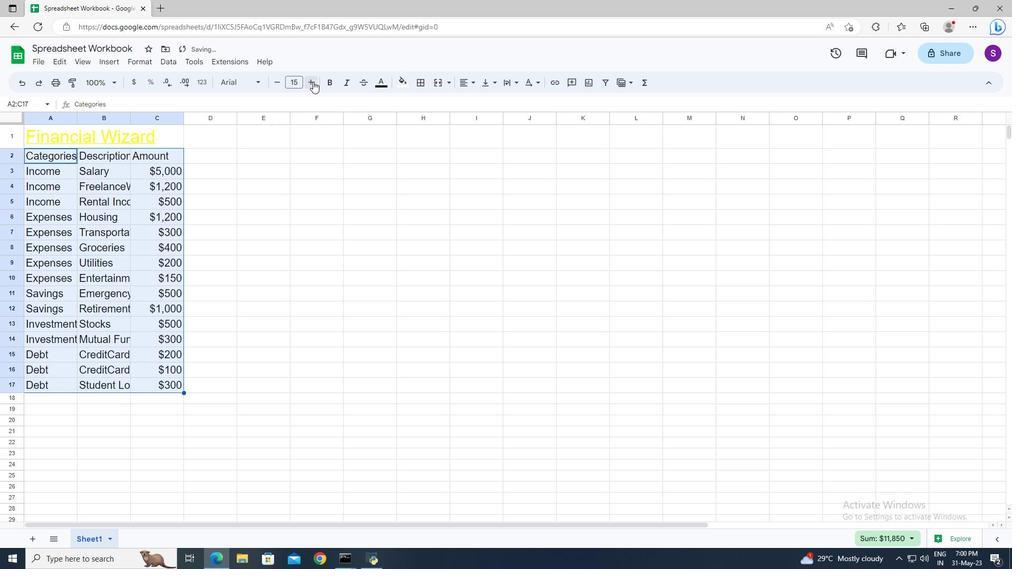 
Action: Mouse pressed left at (313, 81)
Screenshot: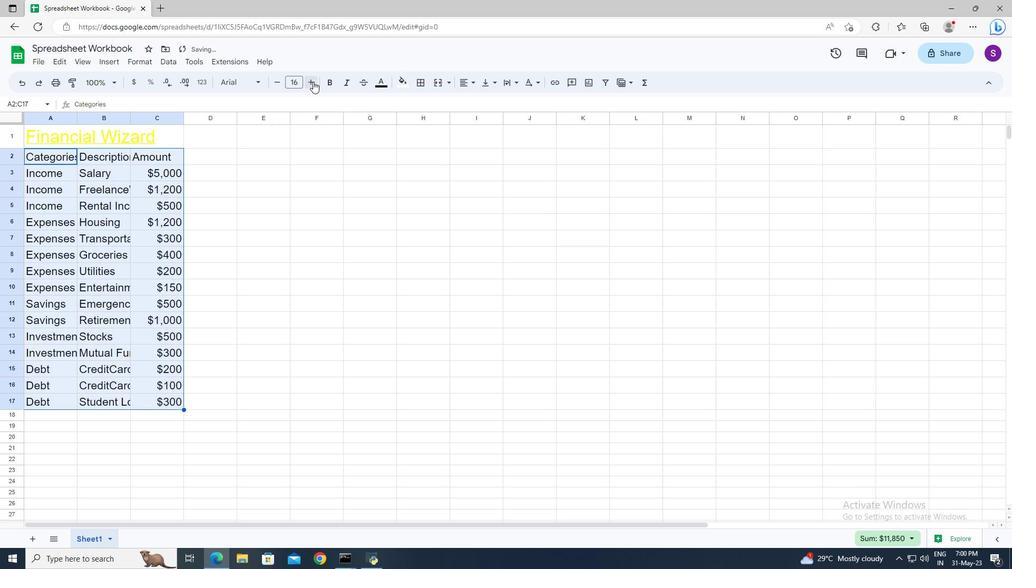 
Action: Mouse pressed left at (313, 81)
Screenshot: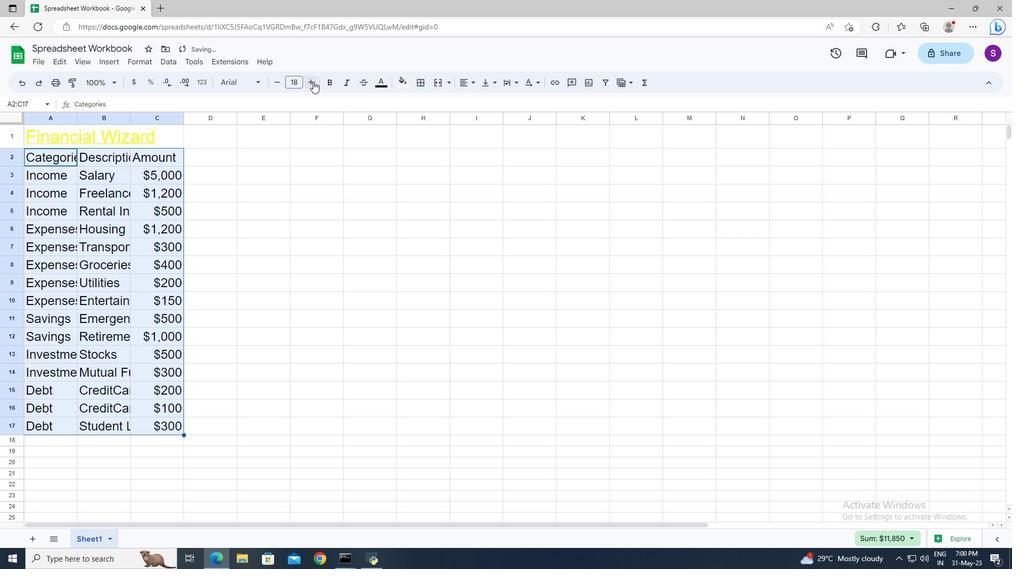 
Action: Mouse moved to (276, 85)
Screenshot: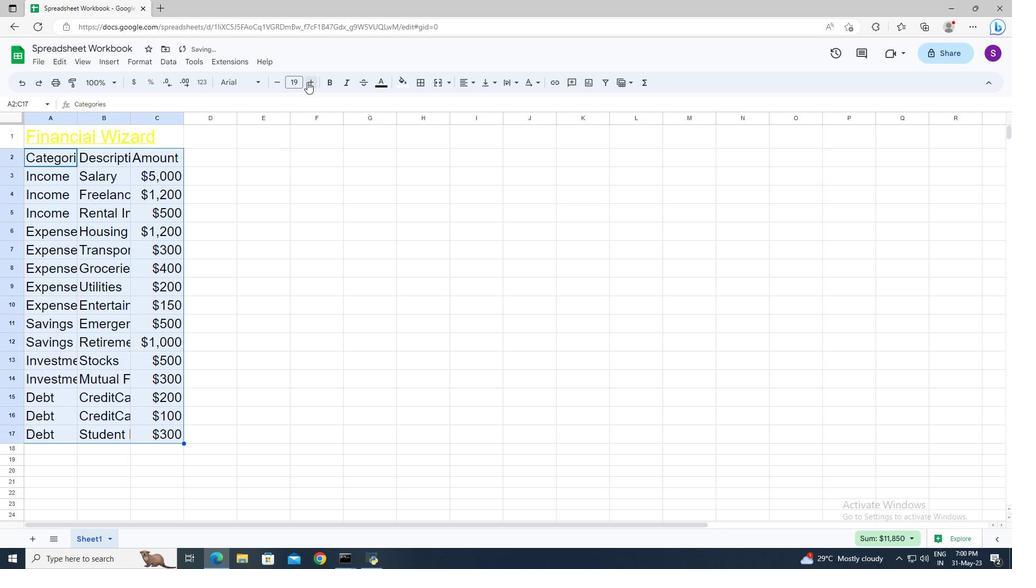 
Action: Mouse pressed left at (276, 85)
Screenshot: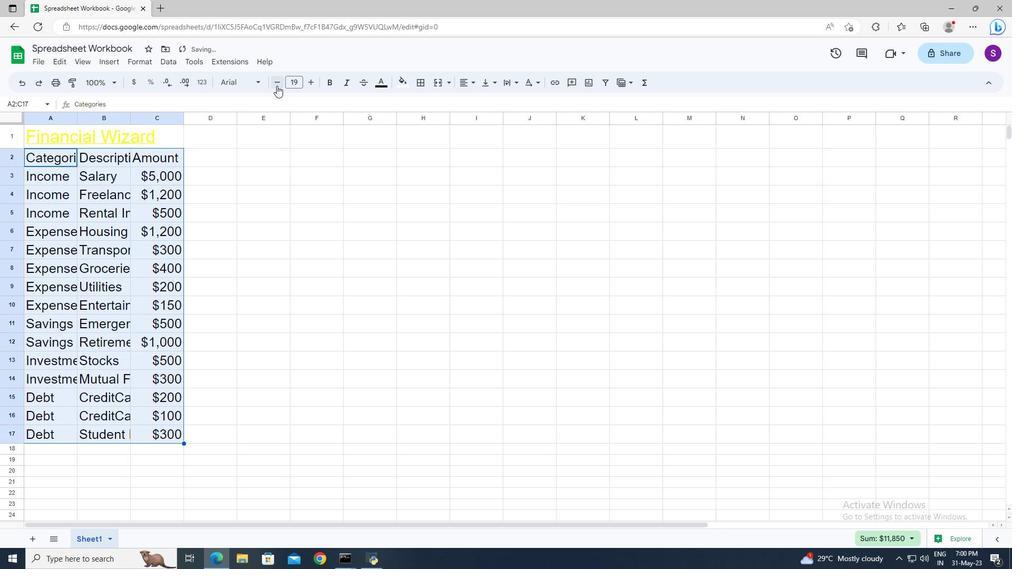 
Action: Mouse moved to (39, 125)
Screenshot: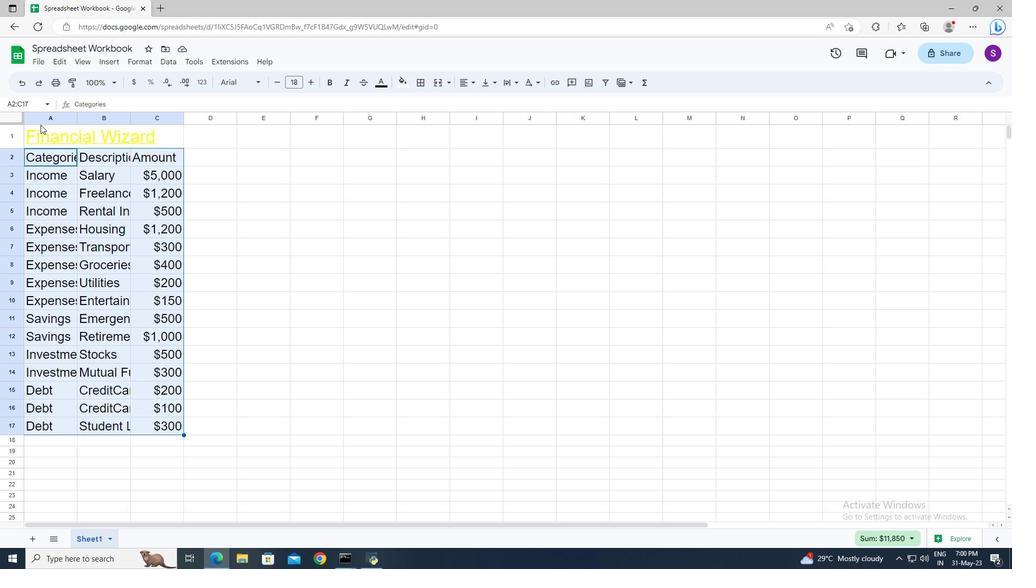
Action: Mouse pressed left at (39, 125)
Screenshot: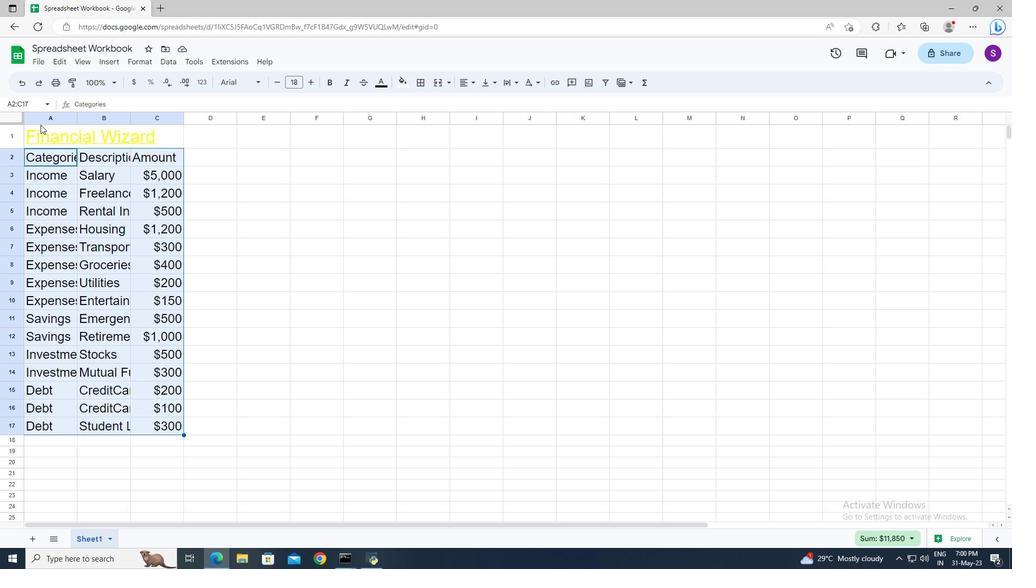 
Action: Mouse moved to (471, 86)
Screenshot: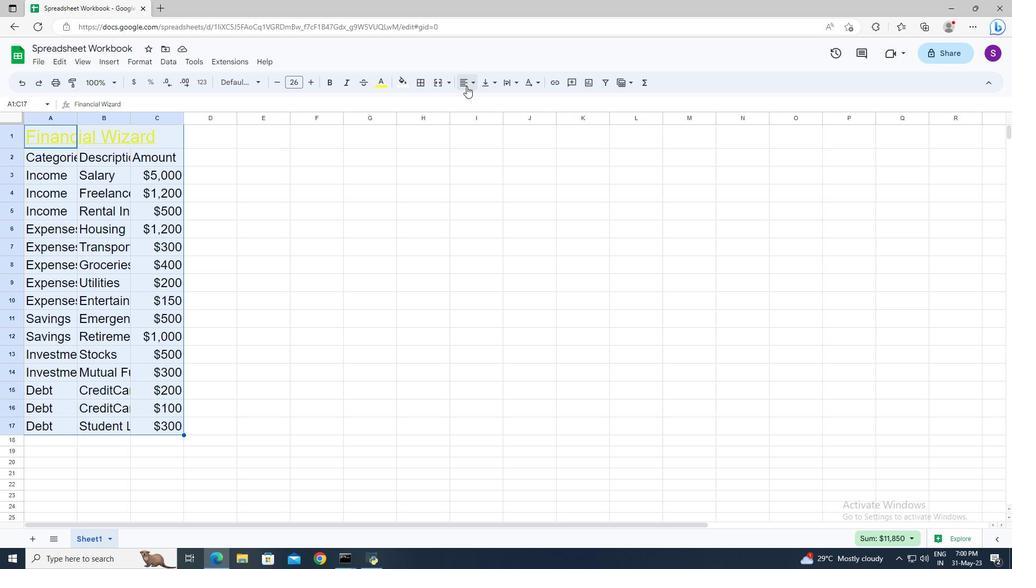 
Action: Mouse pressed left at (471, 86)
Screenshot: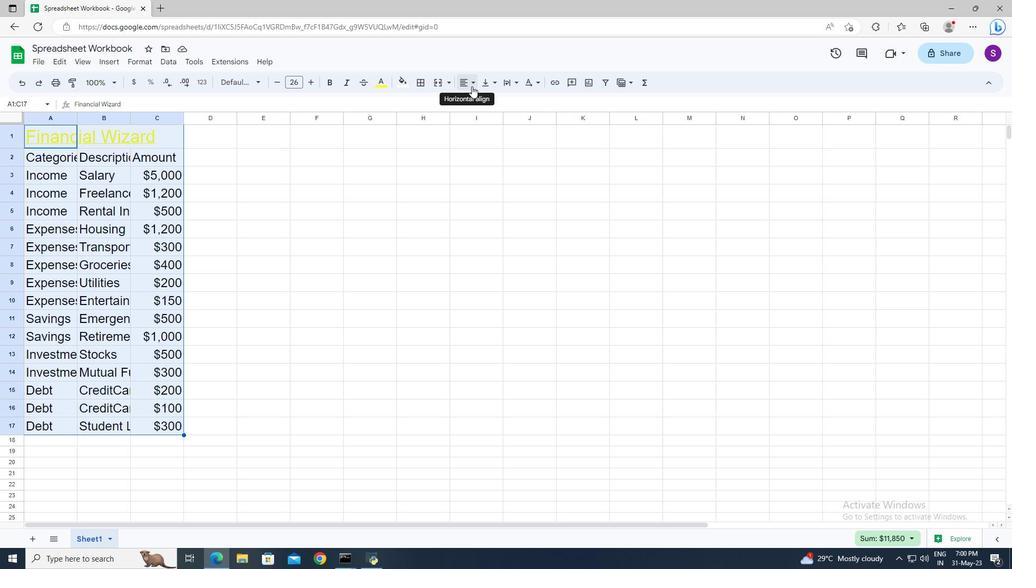 
Action: Mouse moved to (491, 97)
Screenshot: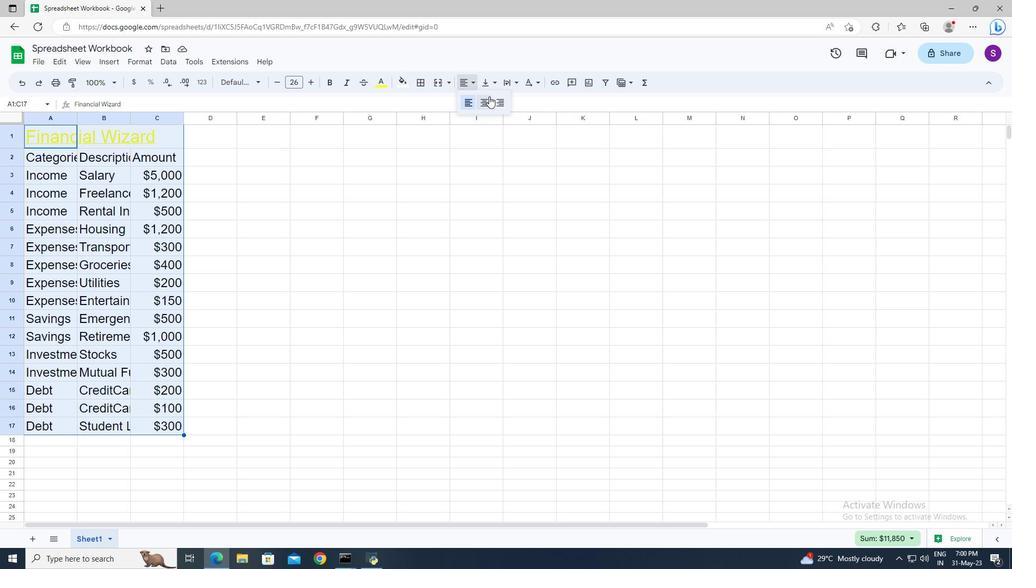 
Action: Mouse pressed left at (491, 97)
Screenshot: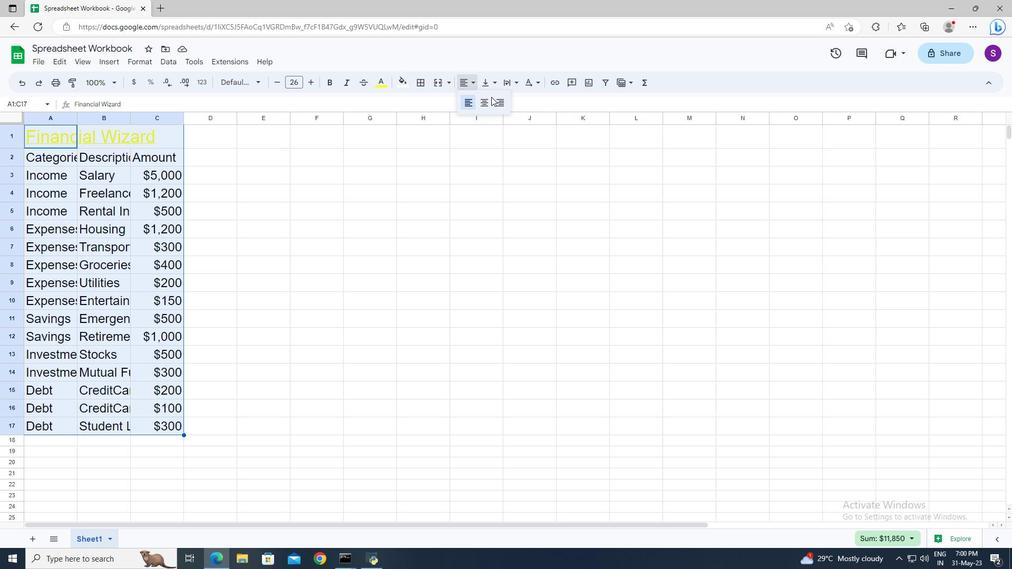 
Action: Mouse moved to (131, 137)
Screenshot: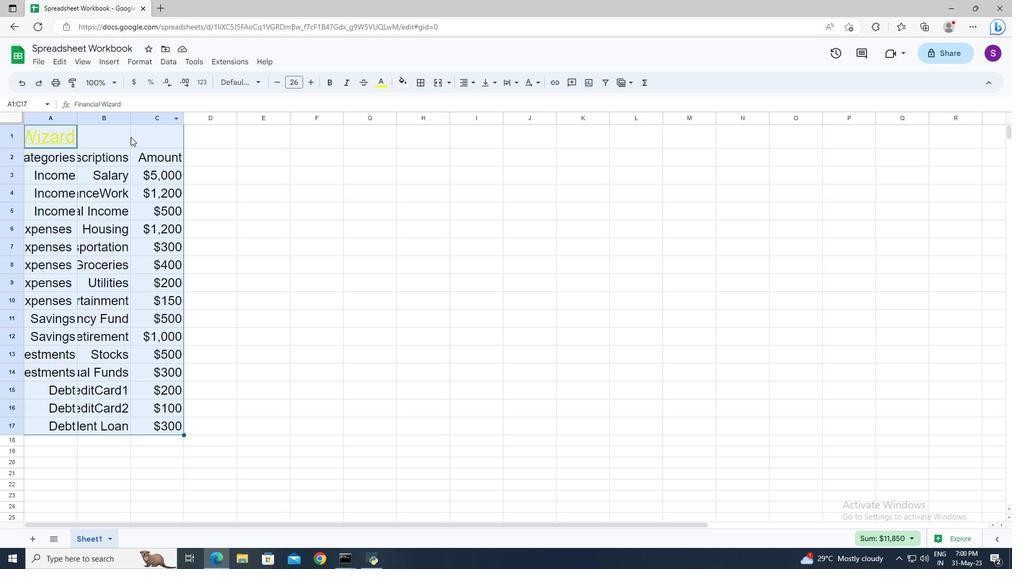 
Action: Mouse pressed left at (131, 137)
Screenshot: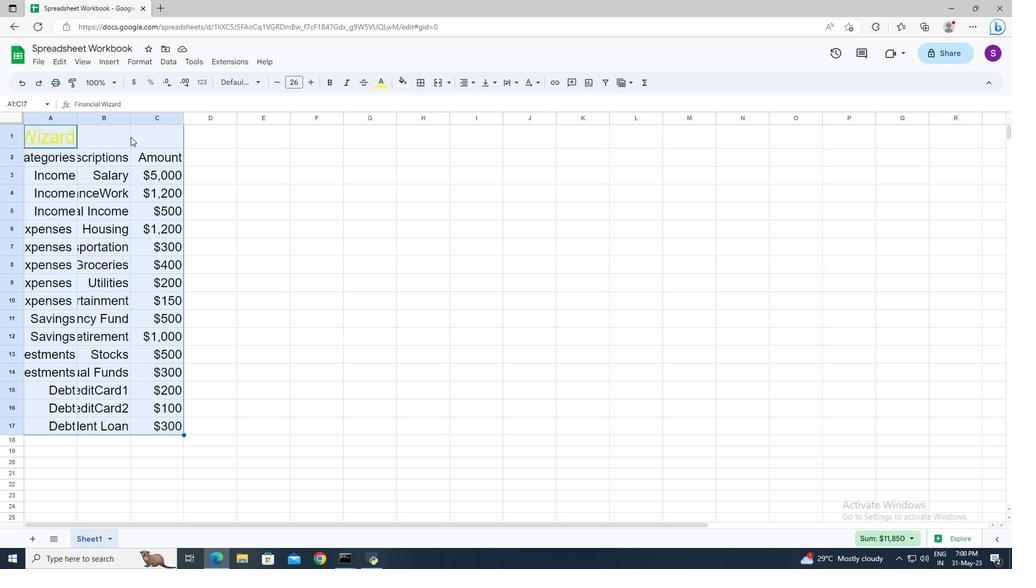 
Action: Mouse moved to (132, 115)
Screenshot: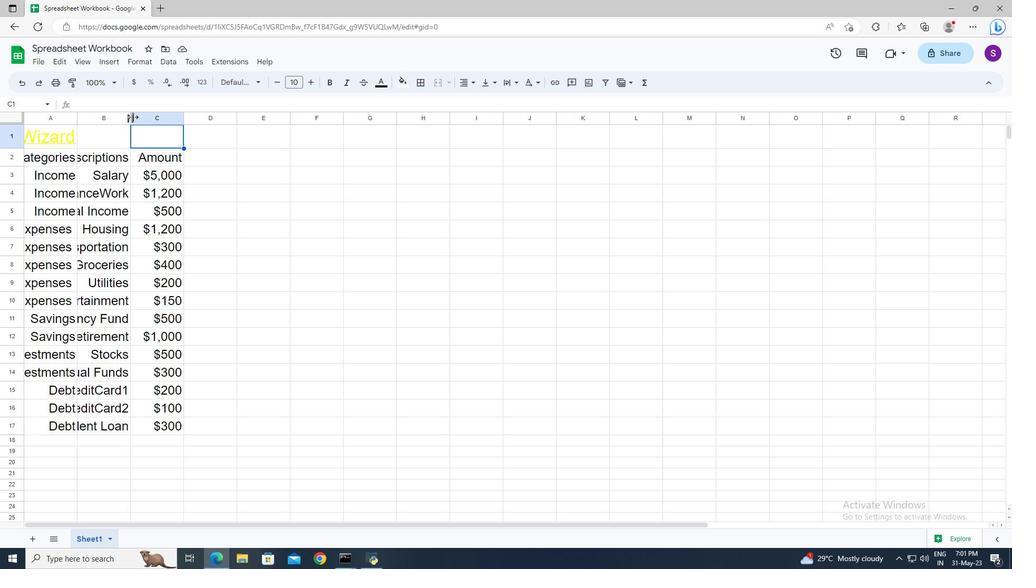 
Action: Mouse pressed left at (132, 115)
Screenshot: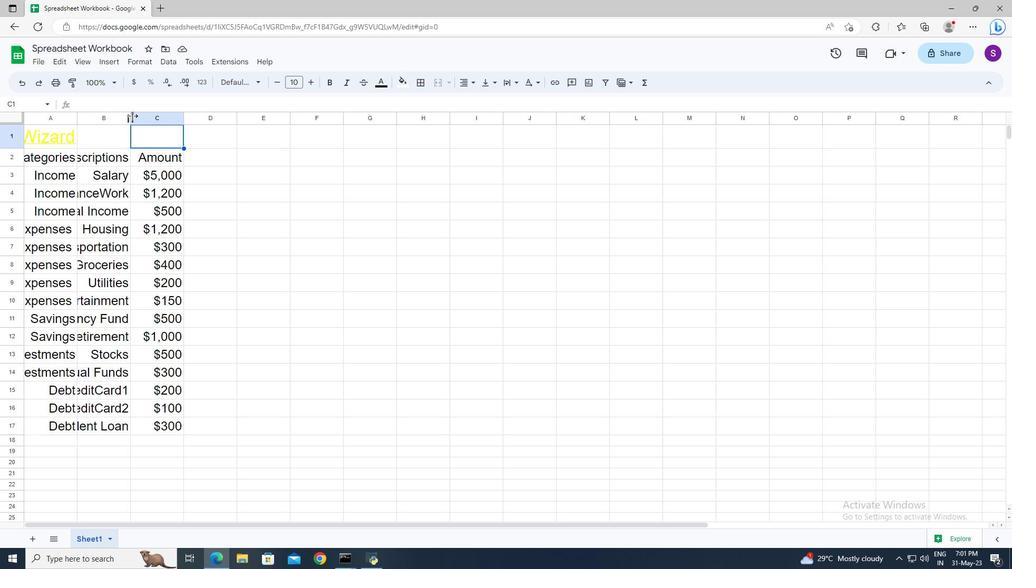 
Action: Mouse pressed left at (132, 115)
Screenshot: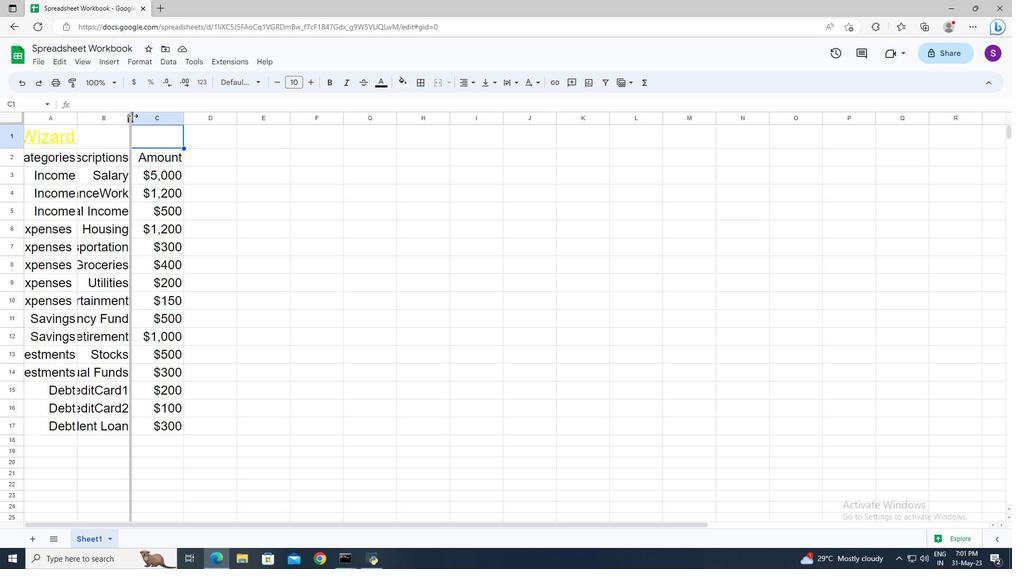 
Action: Mouse pressed left at (132, 115)
Screenshot: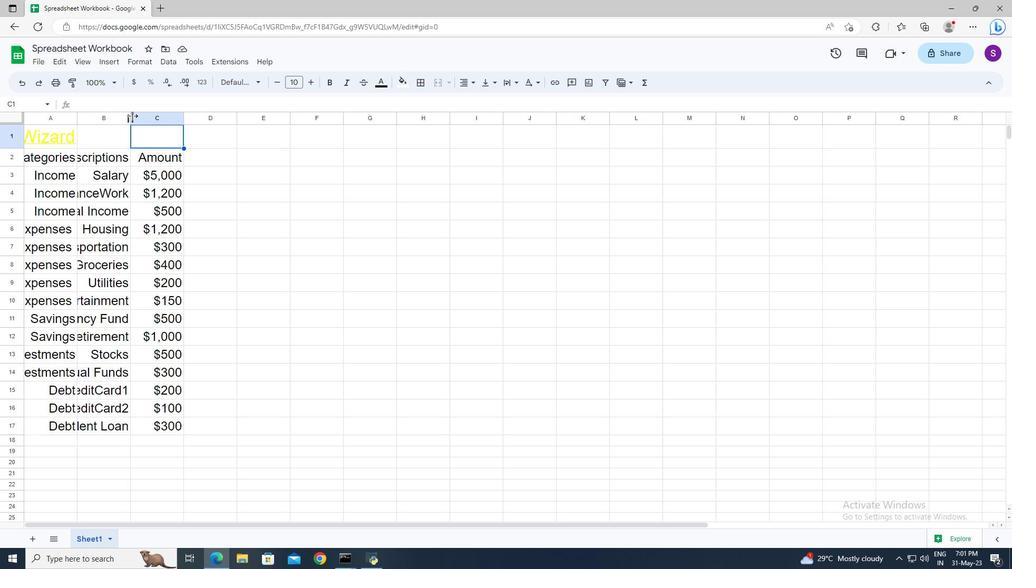 
Action: Mouse moved to (75, 114)
Screenshot: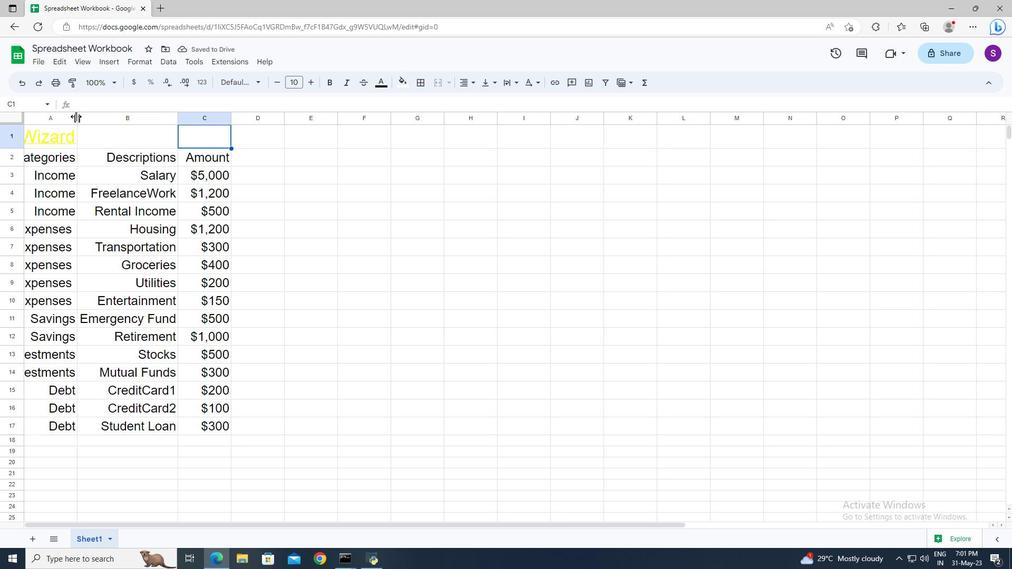 
Action: Mouse pressed left at (75, 114)
Screenshot: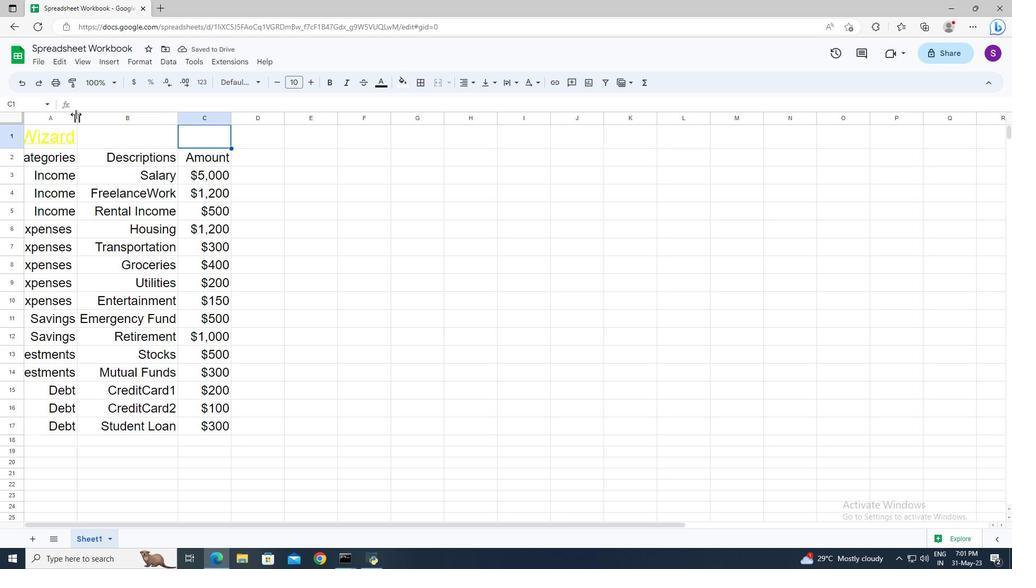 
Action: Mouse pressed left at (75, 114)
Screenshot: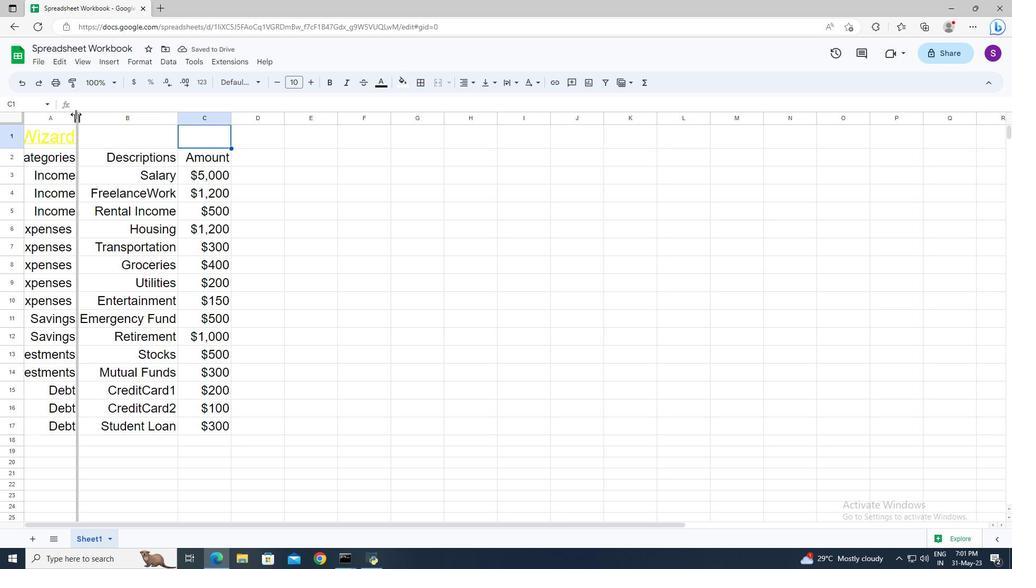 
Action: Mouse pressed left at (75, 114)
Screenshot: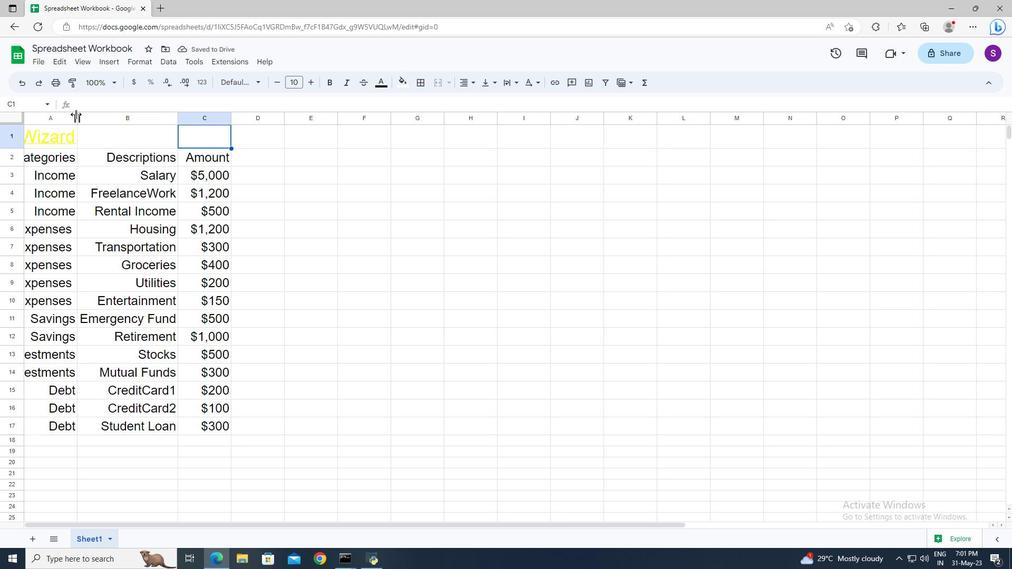 
Action: Mouse moved to (159, 114)
Screenshot: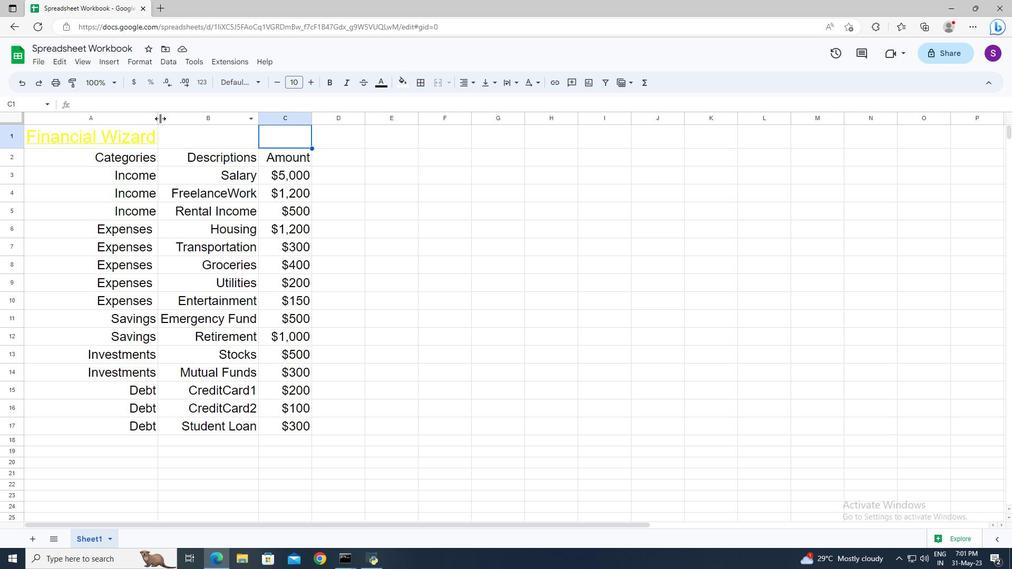 
Action: Mouse pressed left at (159, 114)
Screenshot: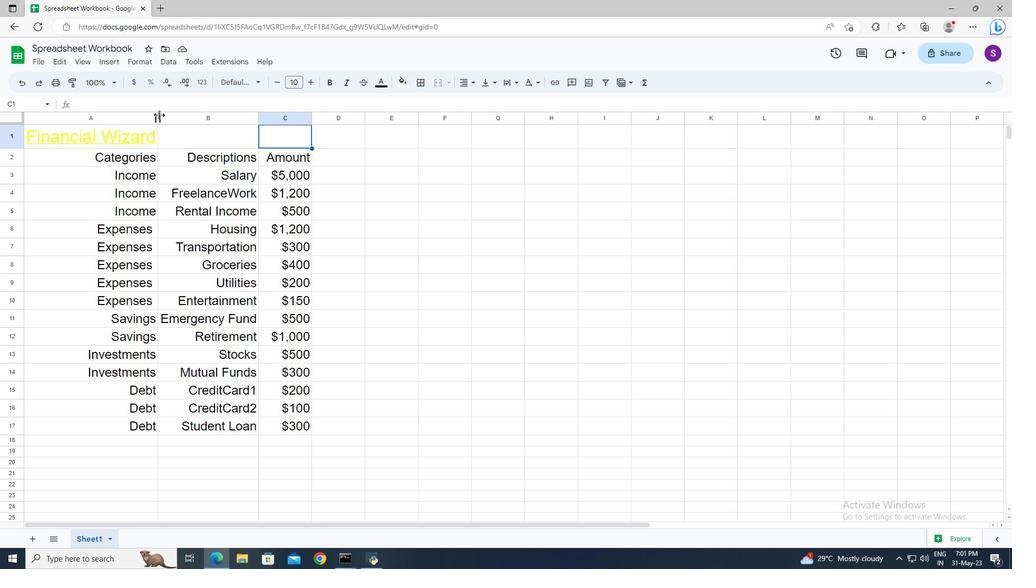 
Action: Mouse pressed left at (159, 114)
Screenshot: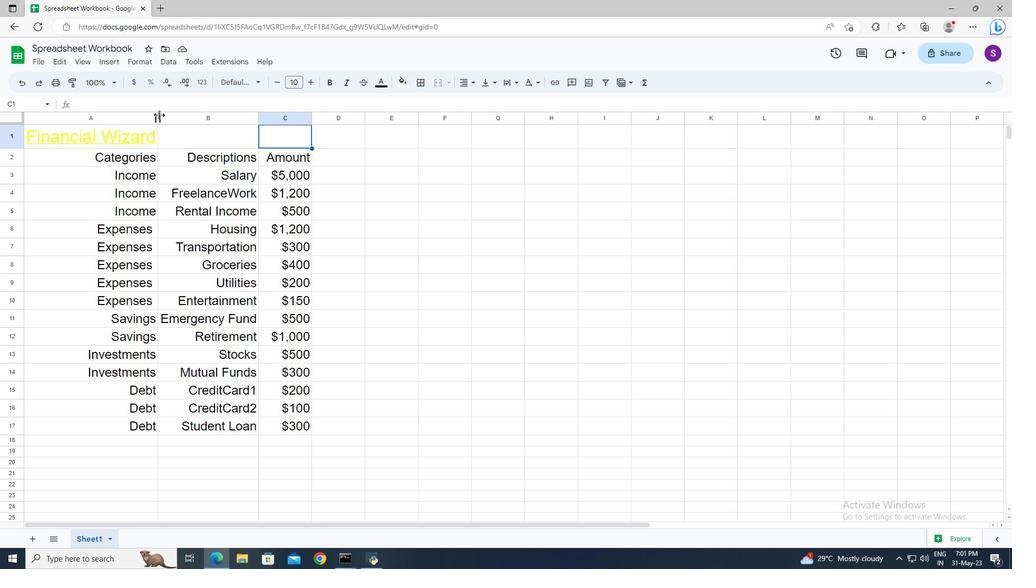 
Action: Mouse moved to (257, 119)
Screenshot: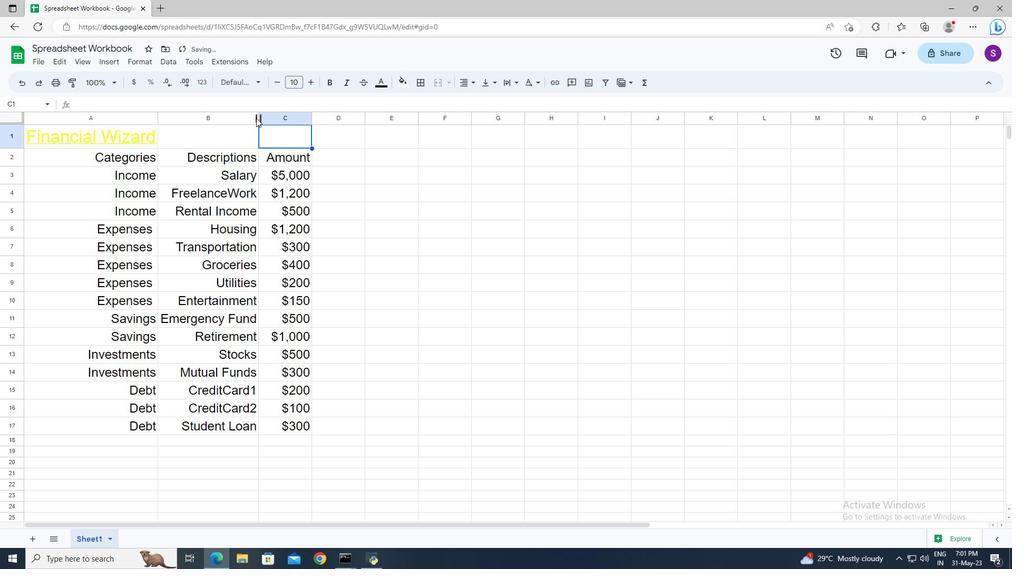 
Action: Mouse pressed left at (257, 119)
Screenshot: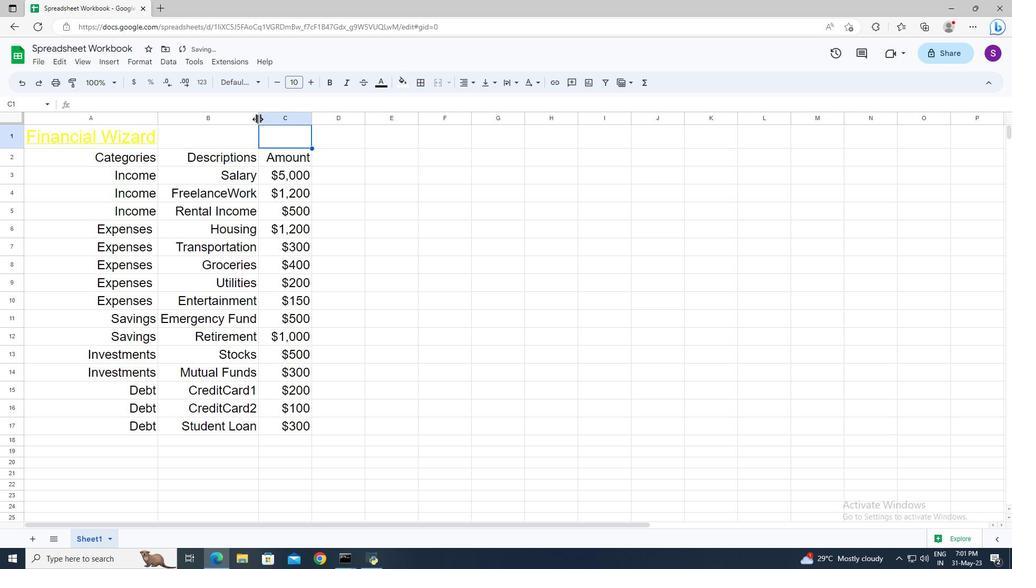 
Action: Mouse pressed left at (257, 119)
Screenshot: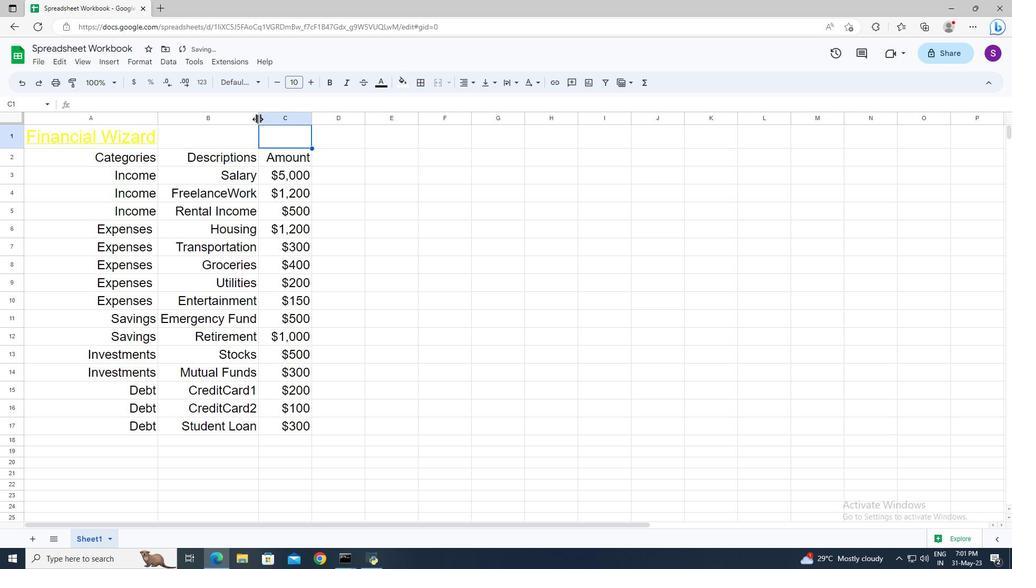
Action: Mouse moved to (309, 118)
Screenshot: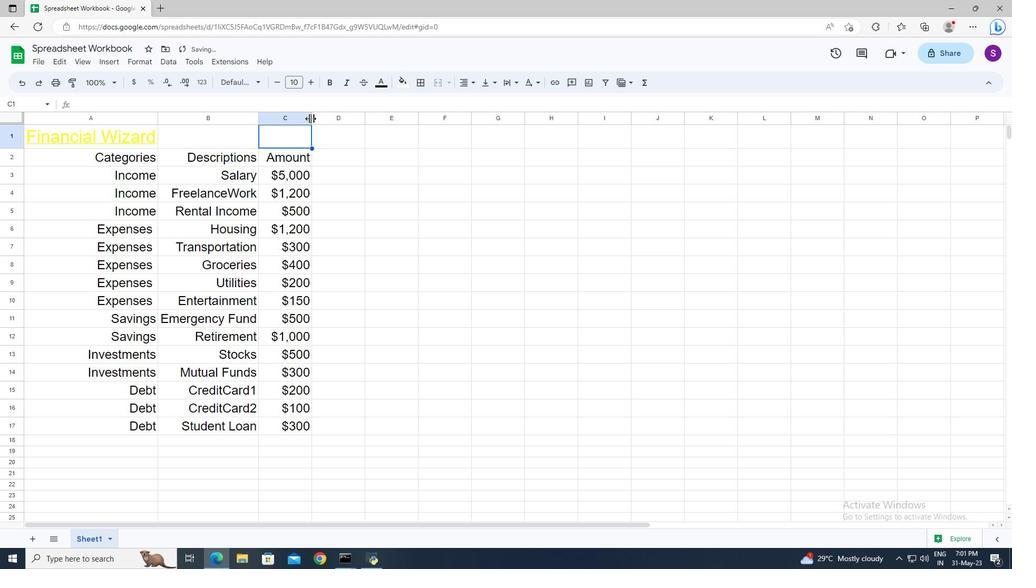 
Action: Mouse pressed left at (309, 118)
Screenshot: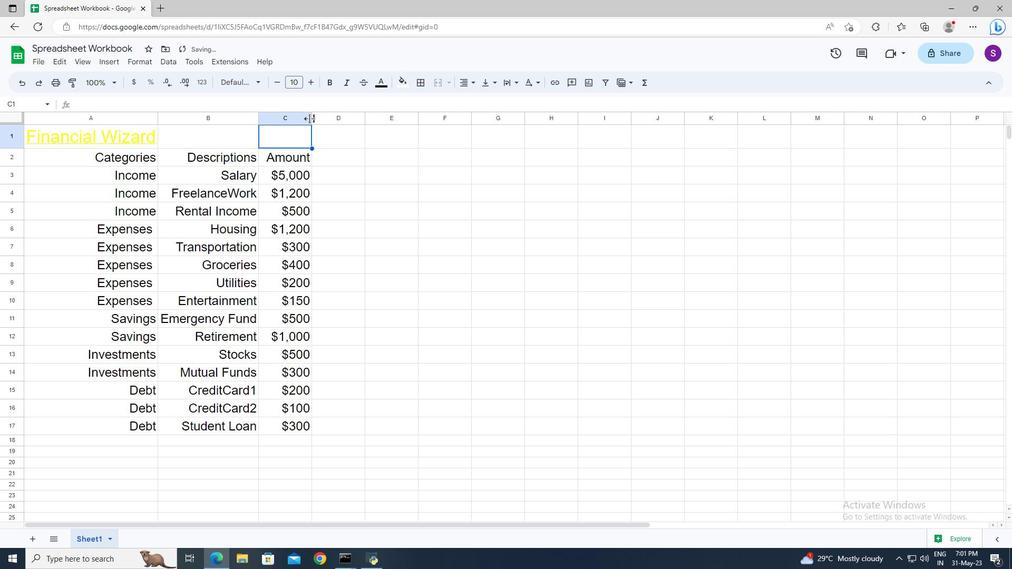 
Action: Mouse pressed left at (309, 118)
Screenshot: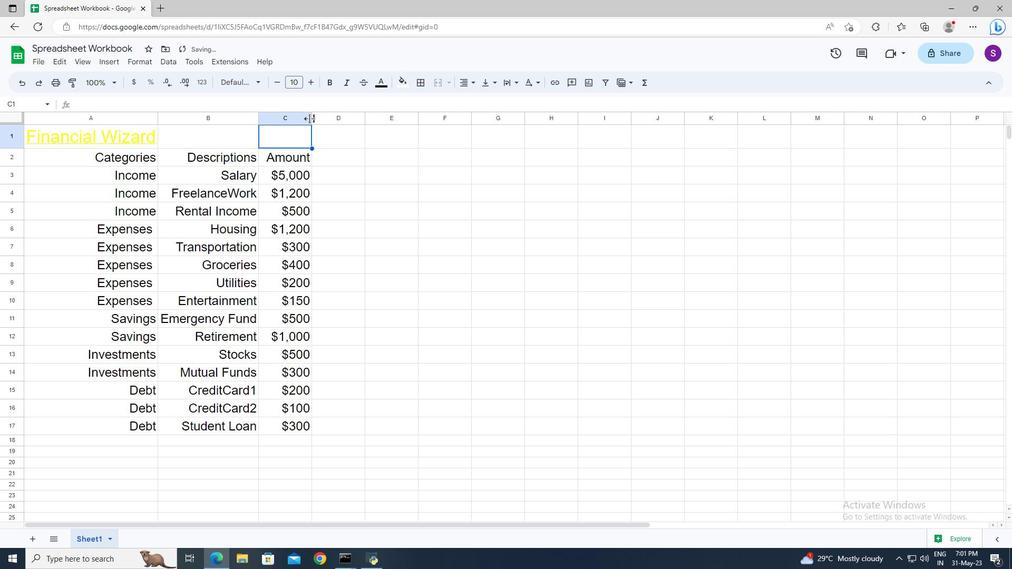 
Action: Mouse moved to (368, 127)
Screenshot: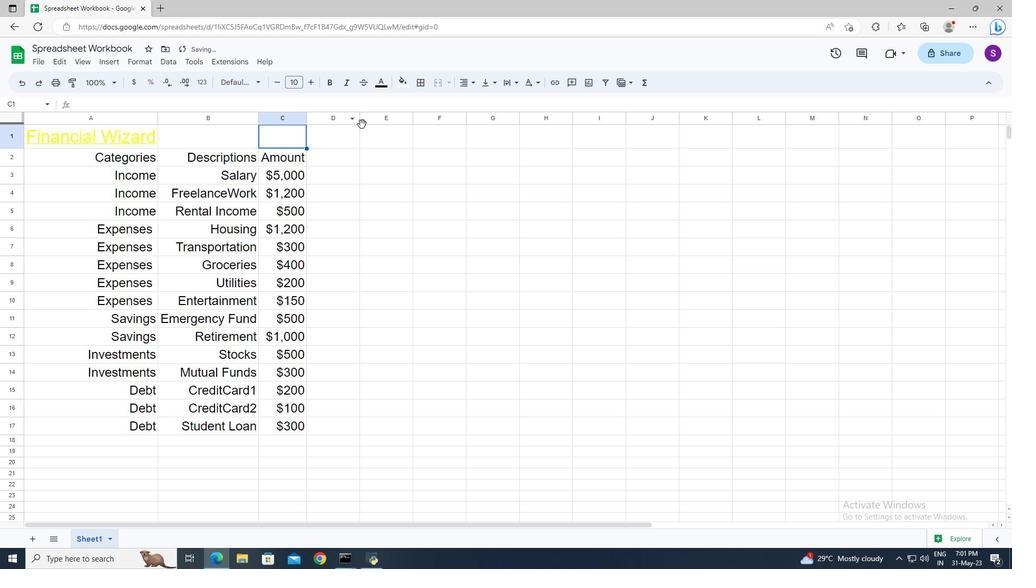 
